 Task: Find connections with filter location Nandu with filter topic #healthwith filter profile language Spanish with filter current company Brocade with filter school Birla Institute of Technology, Mesra with filter industry Law Practice with filter service category Translation with filter keywords title Receptionist
Action: Mouse moved to (285, 208)
Screenshot: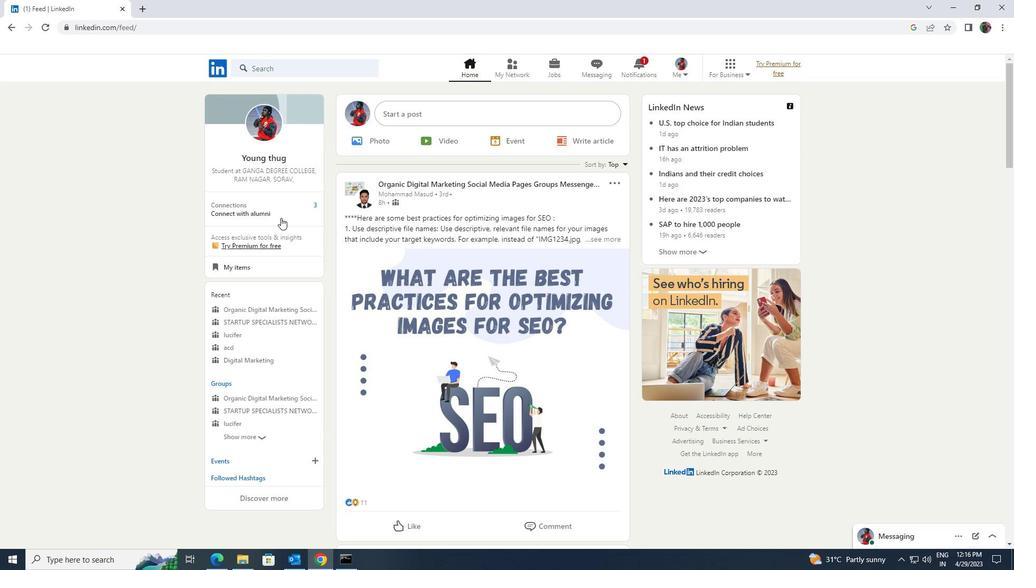 
Action: Mouse pressed left at (285, 208)
Screenshot: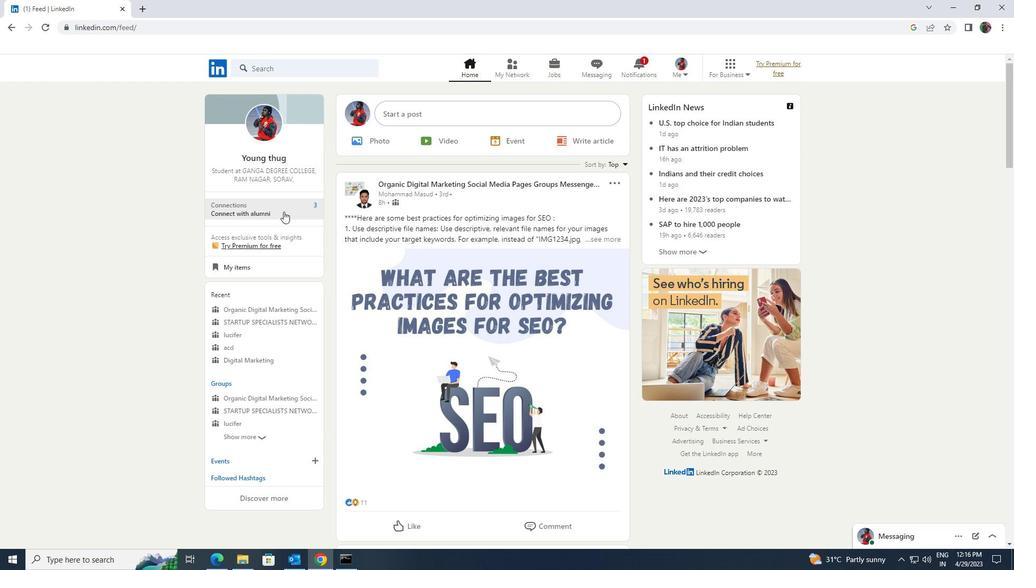 
Action: Mouse moved to (307, 124)
Screenshot: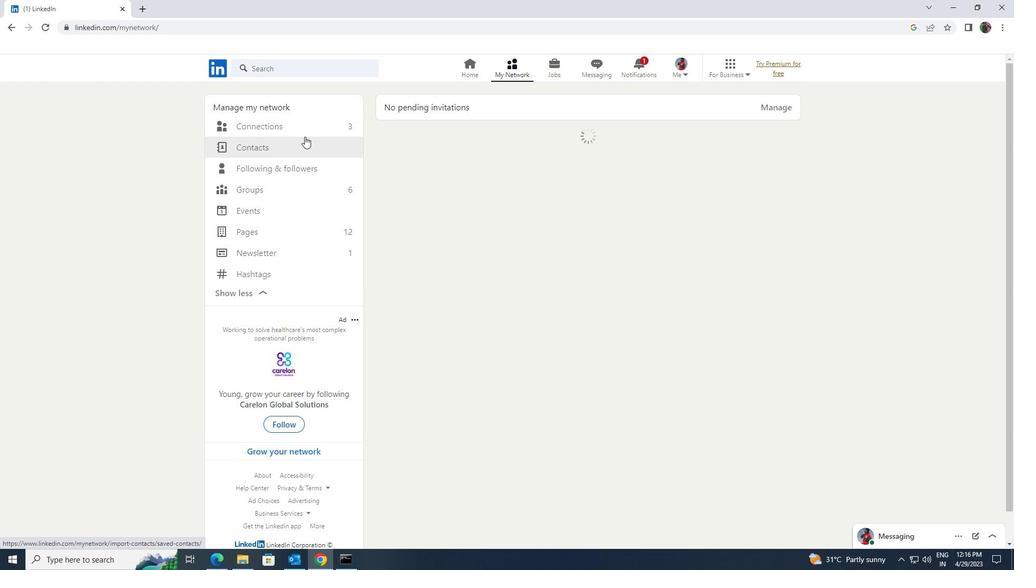 
Action: Mouse pressed left at (307, 124)
Screenshot: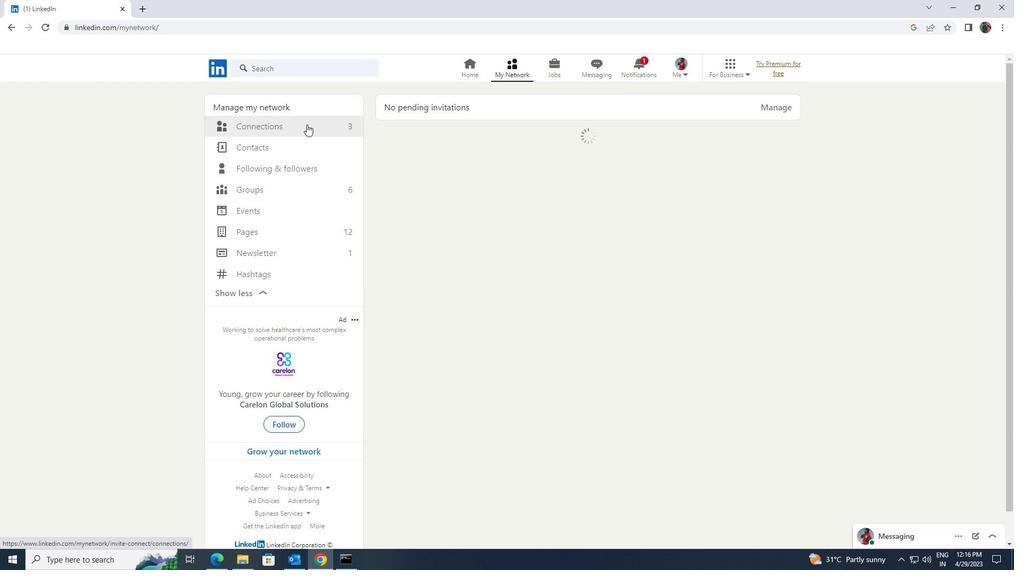 
Action: Mouse moved to (568, 120)
Screenshot: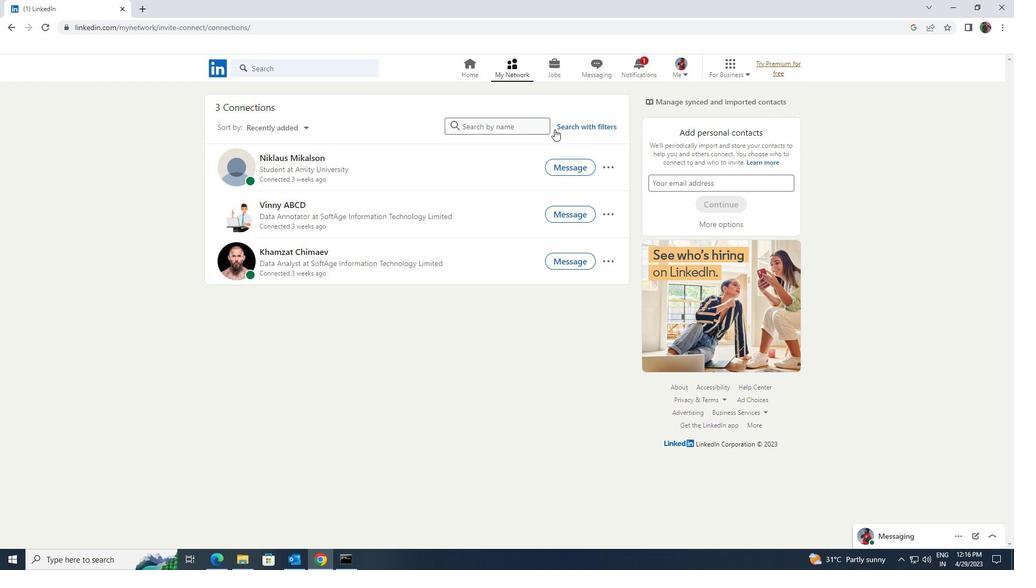 
Action: Mouse pressed left at (568, 120)
Screenshot: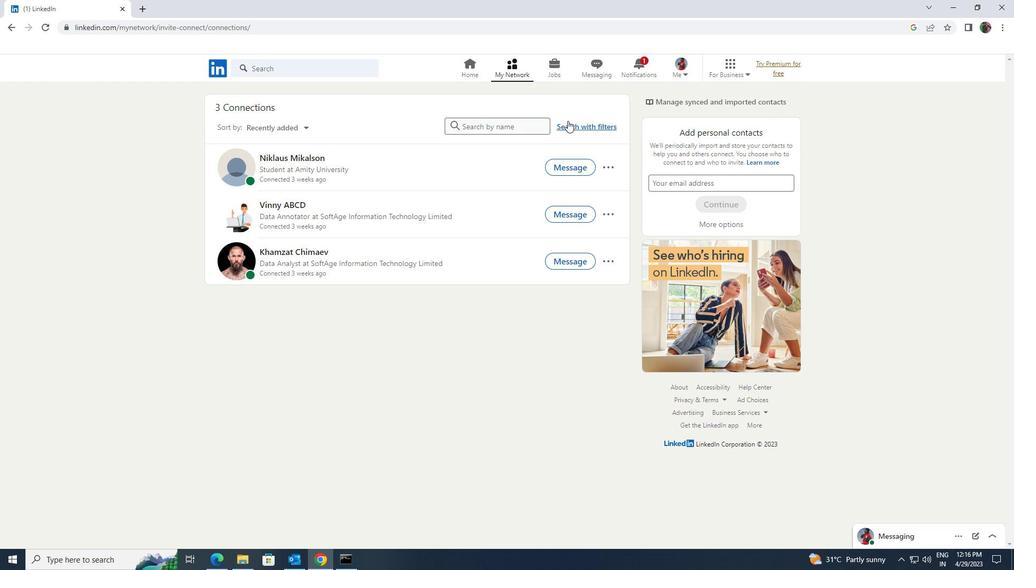 
Action: Mouse moved to (550, 97)
Screenshot: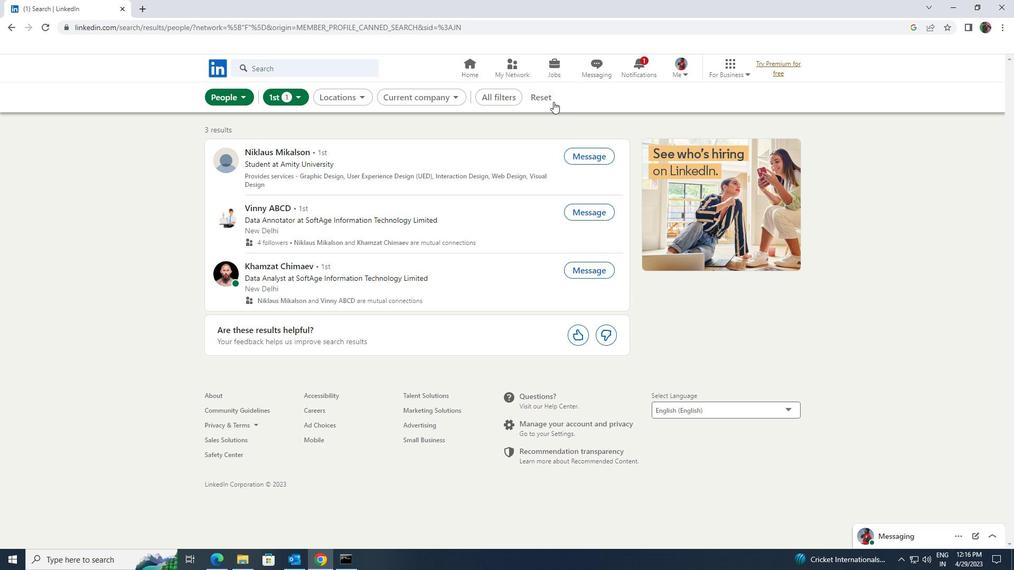 
Action: Mouse pressed left at (550, 97)
Screenshot: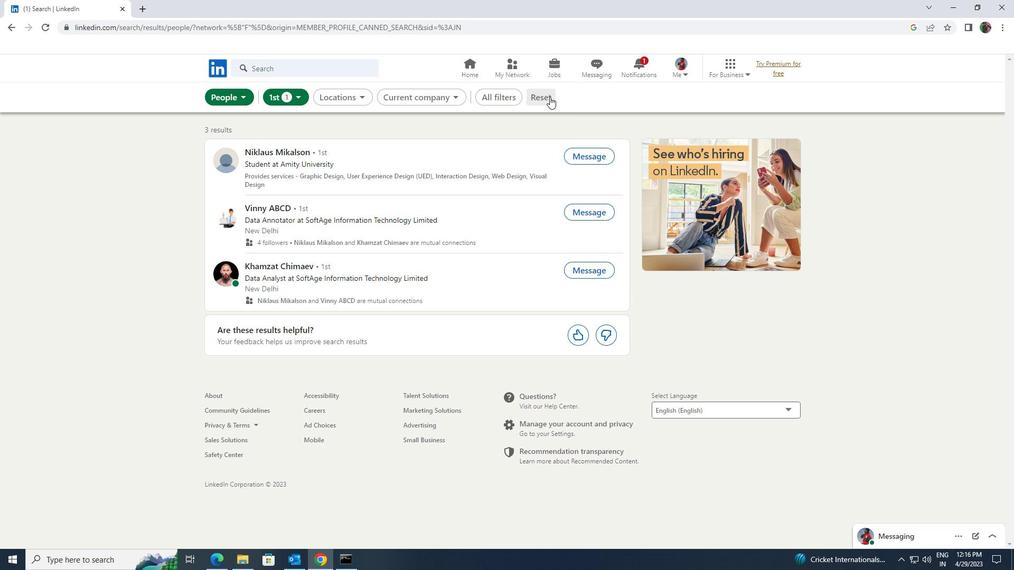
Action: Mouse moved to (536, 95)
Screenshot: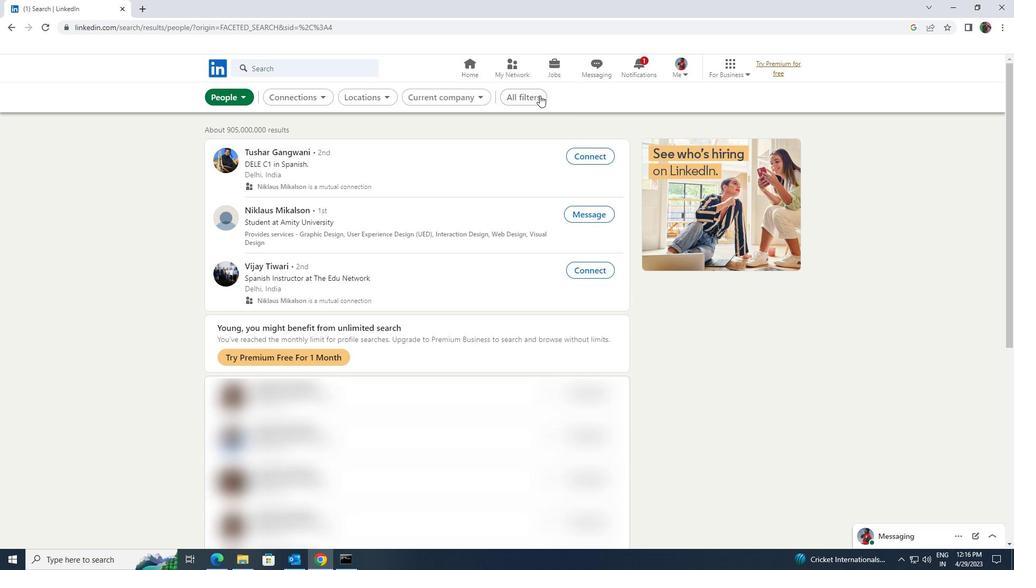 
Action: Mouse pressed left at (536, 95)
Screenshot: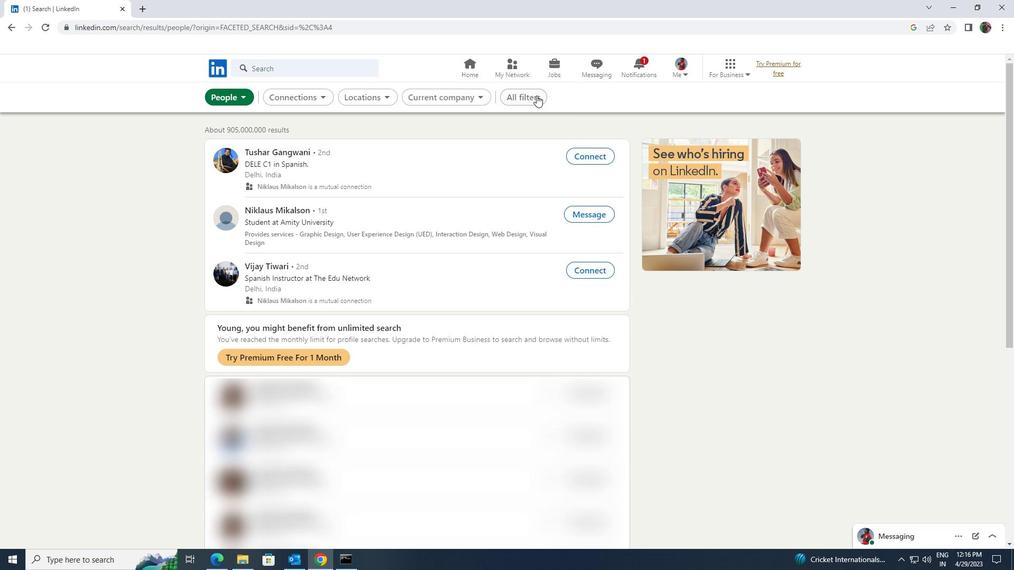 
Action: Mouse moved to (529, 95)
Screenshot: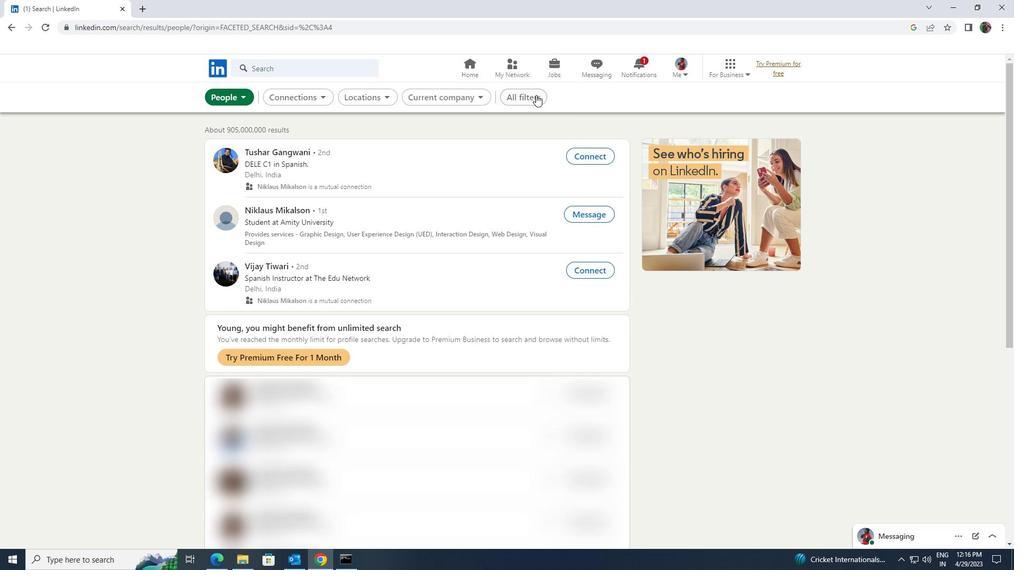 
Action: Mouse pressed left at (529, 95)
Screenshot: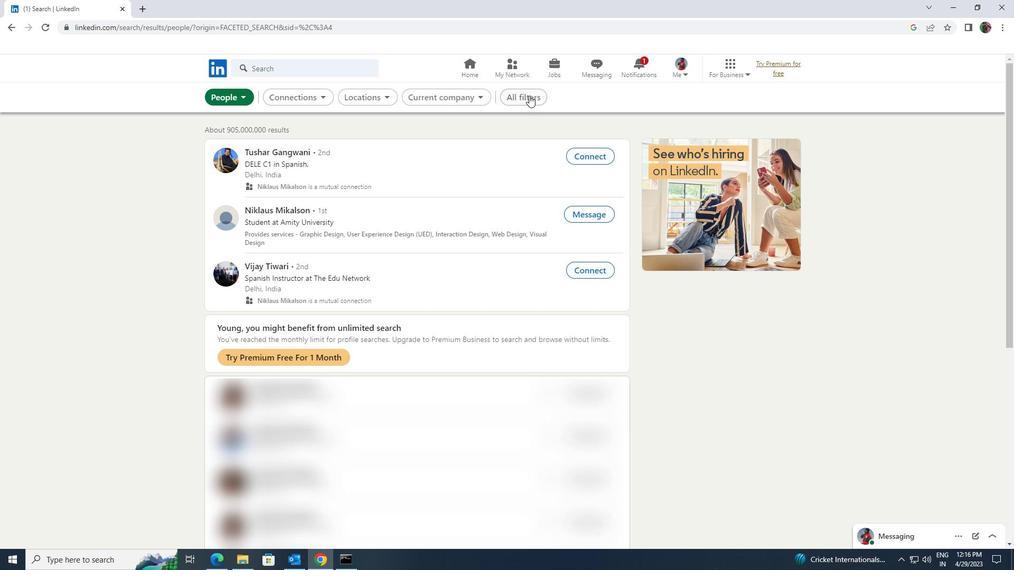 
Action: Mouse pressed left at (529, 95)
Screenshot: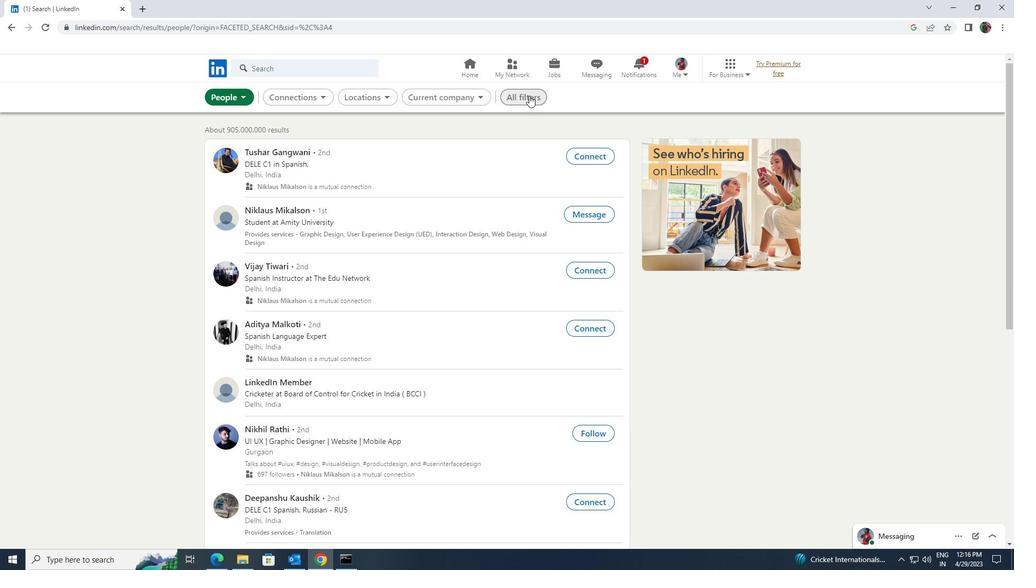 
Action: Mouse moved to (916, 416)
Screenshot: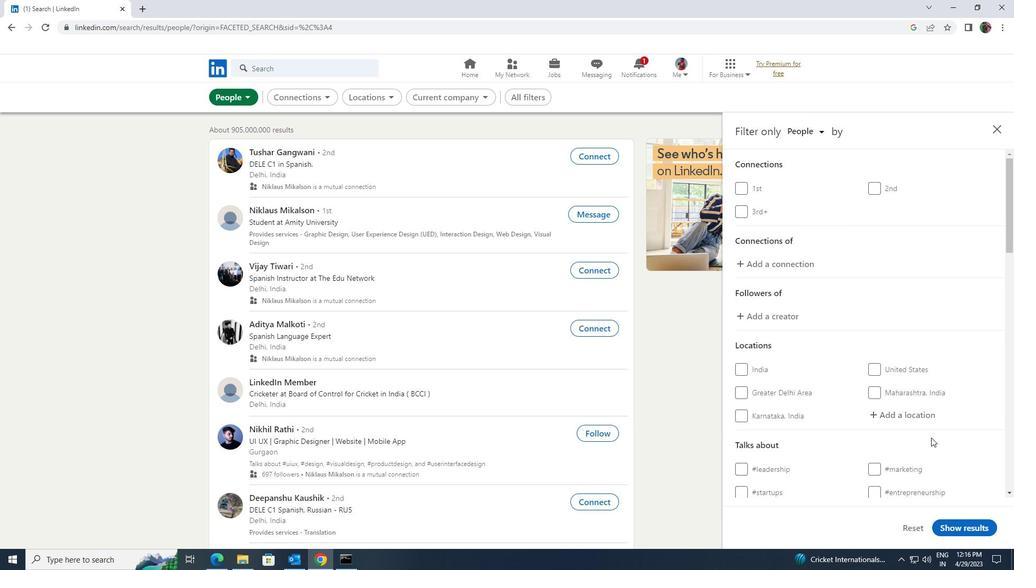 
Action: Mouse pressed left at (916, 416)
Screenshot: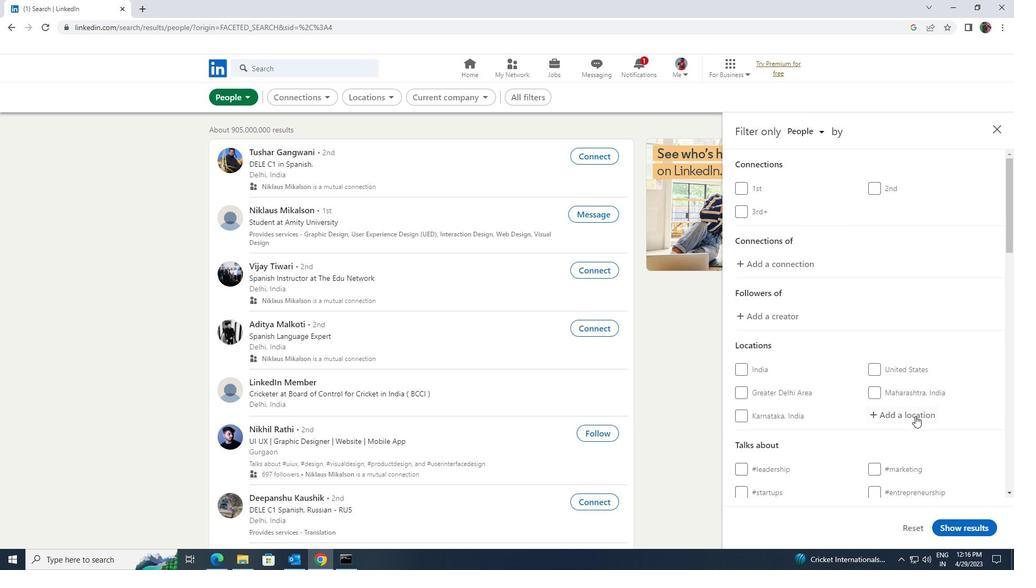 
Action: Key pressed <Key.shift>NANDU
Screenshot: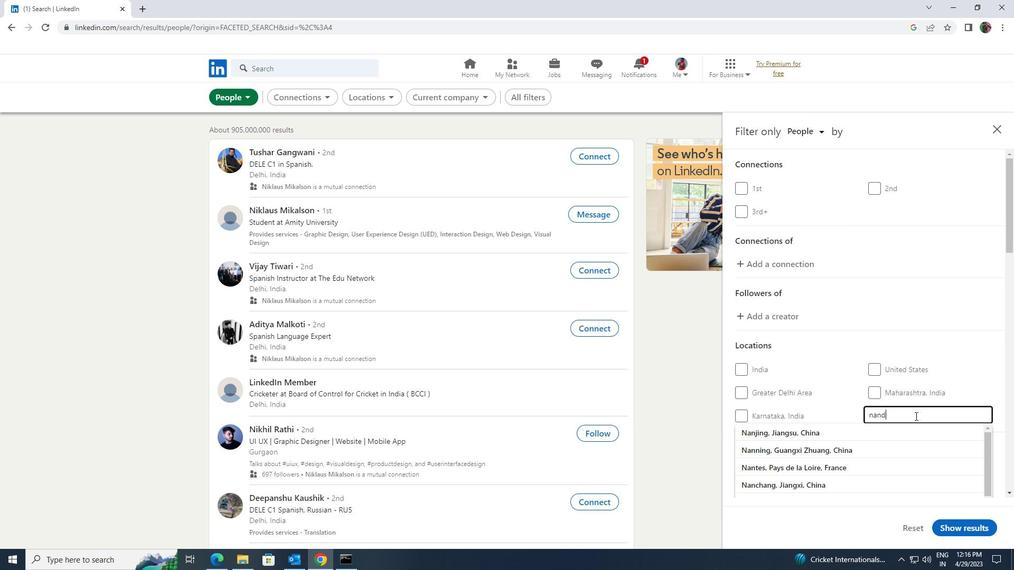 
Action: Mouse moved to (899, 473)
Screenshot: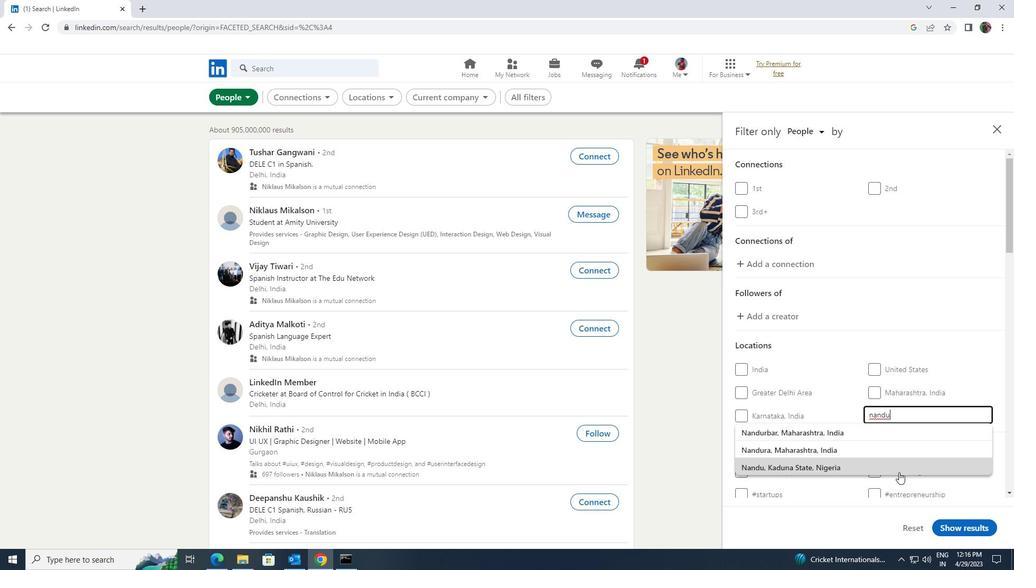 
Action: Mouse pressed left at (899, 473)
Screenshot: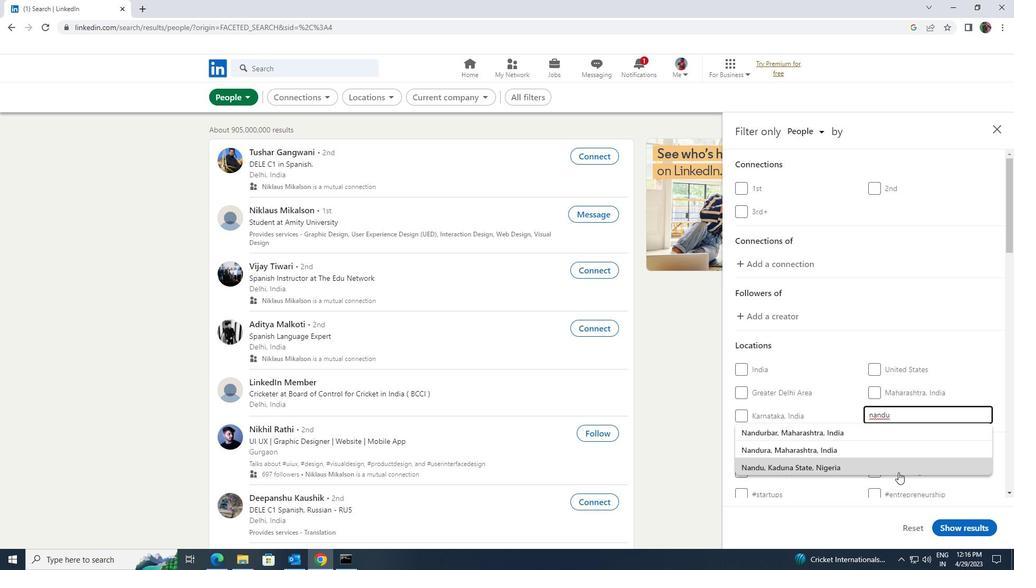 
Action: Mouse moved to (899, 472)
Screenshot: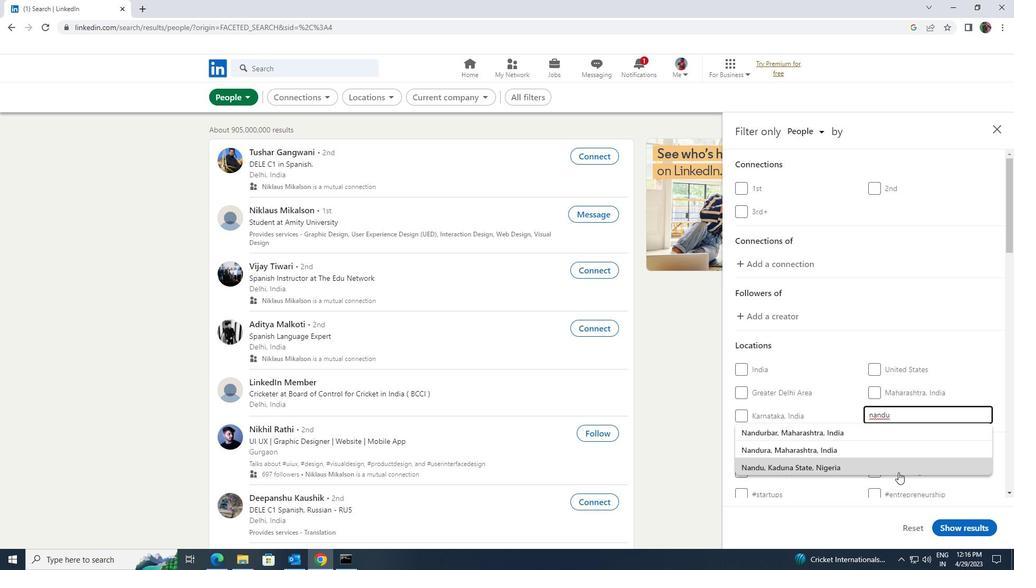 
Action: Mouse scrolled (899, 471) with delta (0, 0)
Screenshot: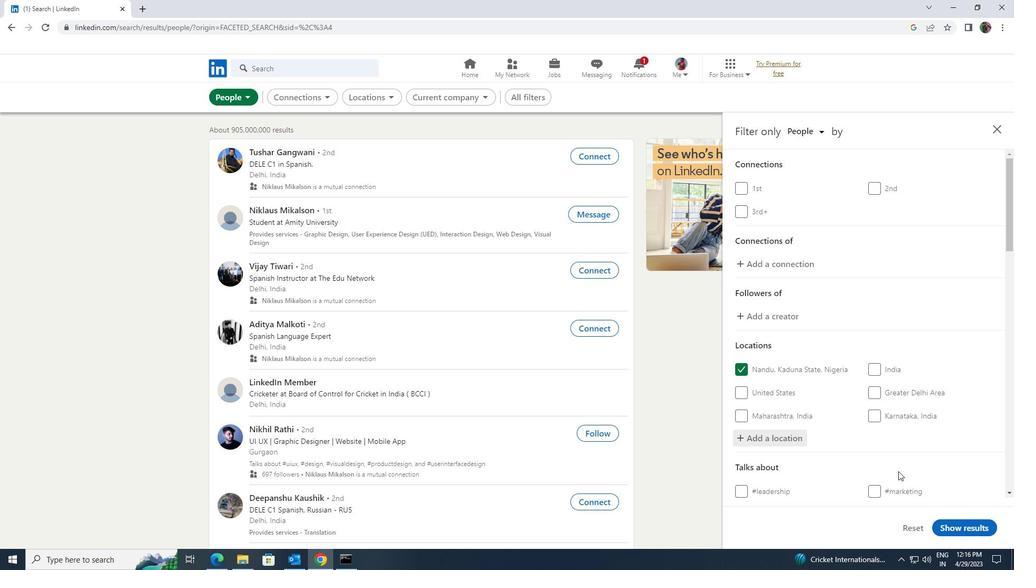 
Action: Mouse scrolled (899, 471) with delta (0, 0)
Screenshot: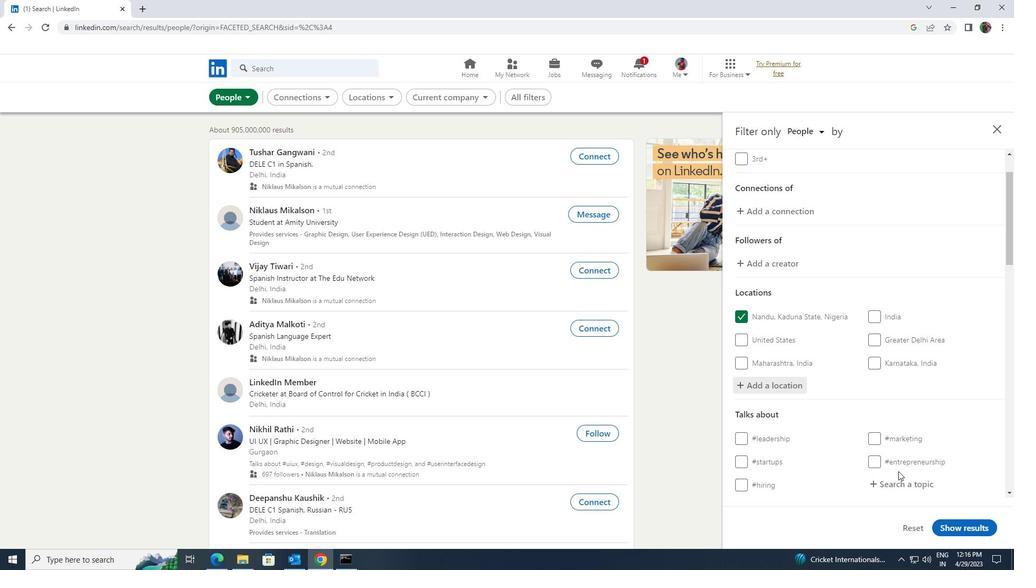 
Action: Mouse scrolled (899, 471) with delta (0, 0)
Screenshot: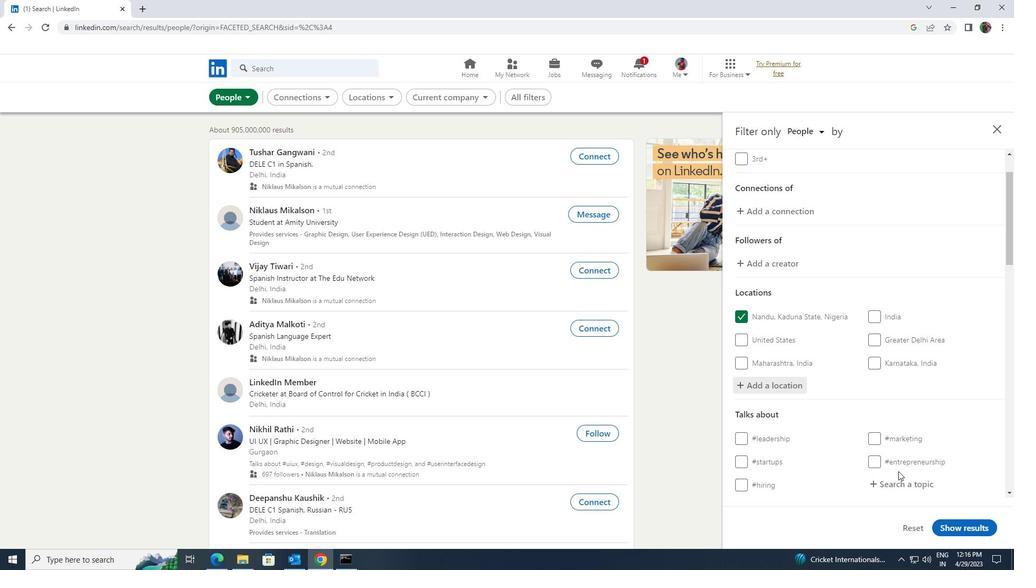 
Action: Mouse moved to (898, 381)
Screenshot: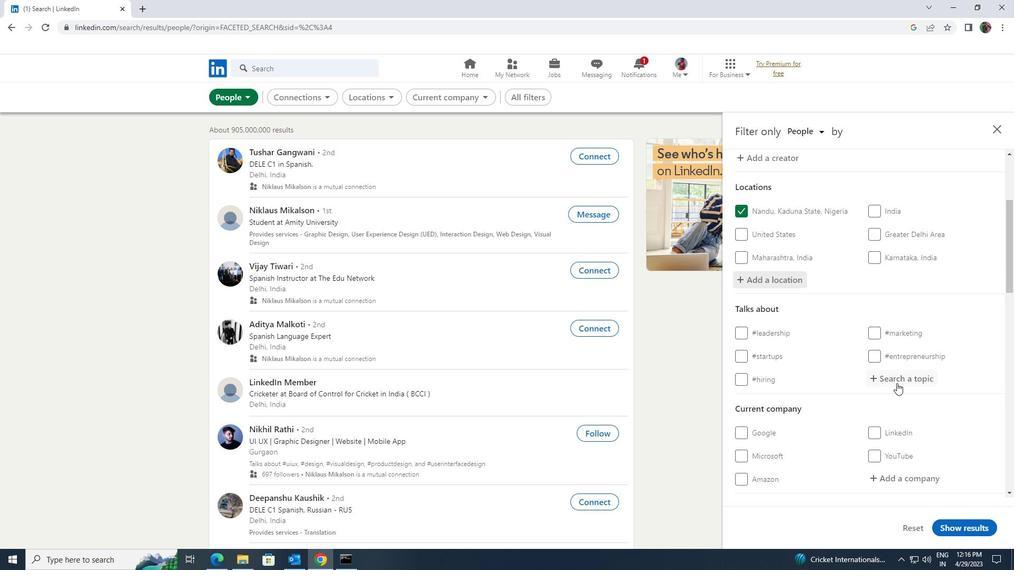 
Action: Mouse pressed left at (898, 381)
Screenshot: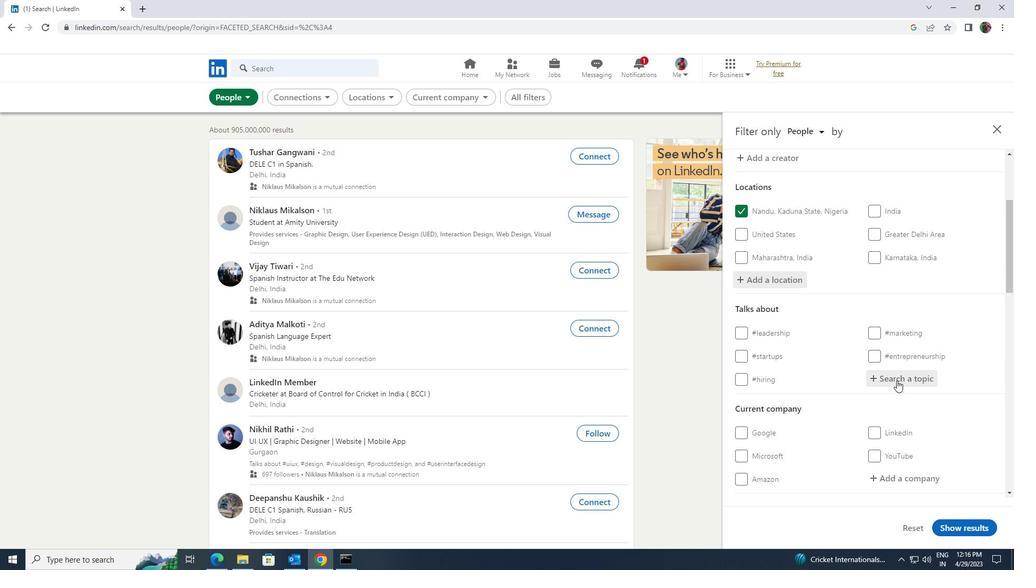 
Action: Key pressed <Key.shift>HEALTH
Screenshot: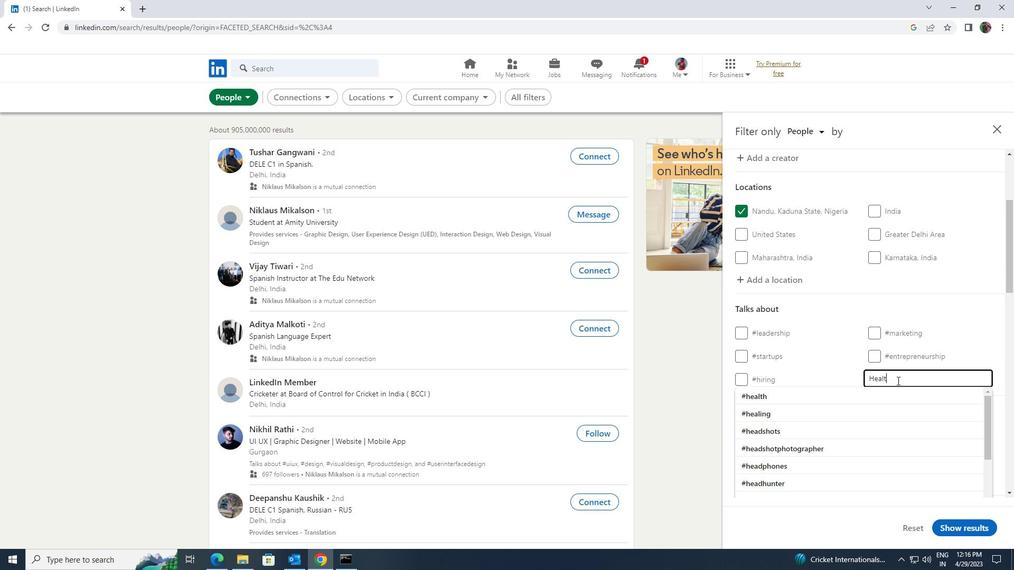 
Action: Mouse moved to (891, 413)
Screenshot: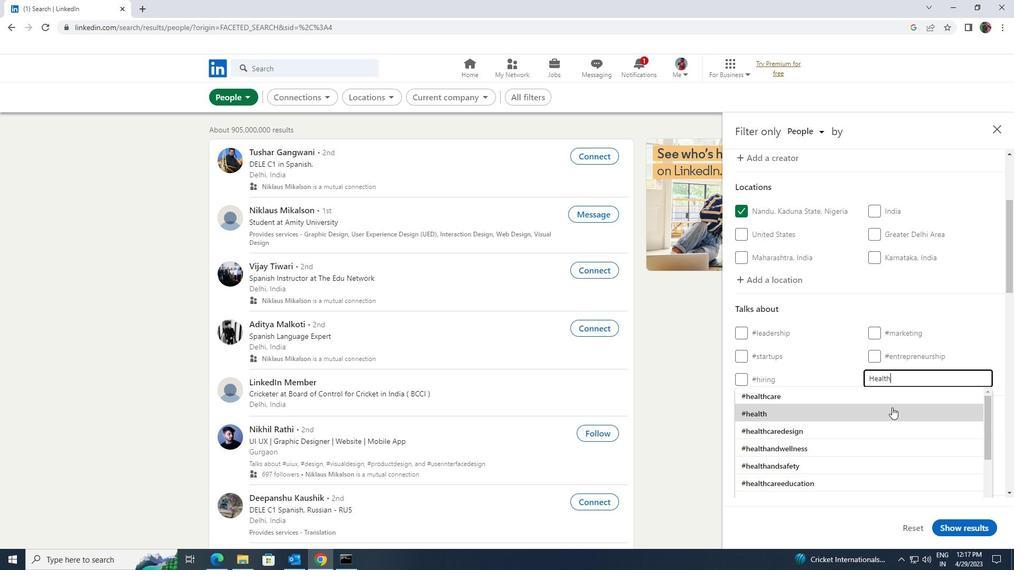 
Action: Mouse pressed left at (891, 413)
Screenshot: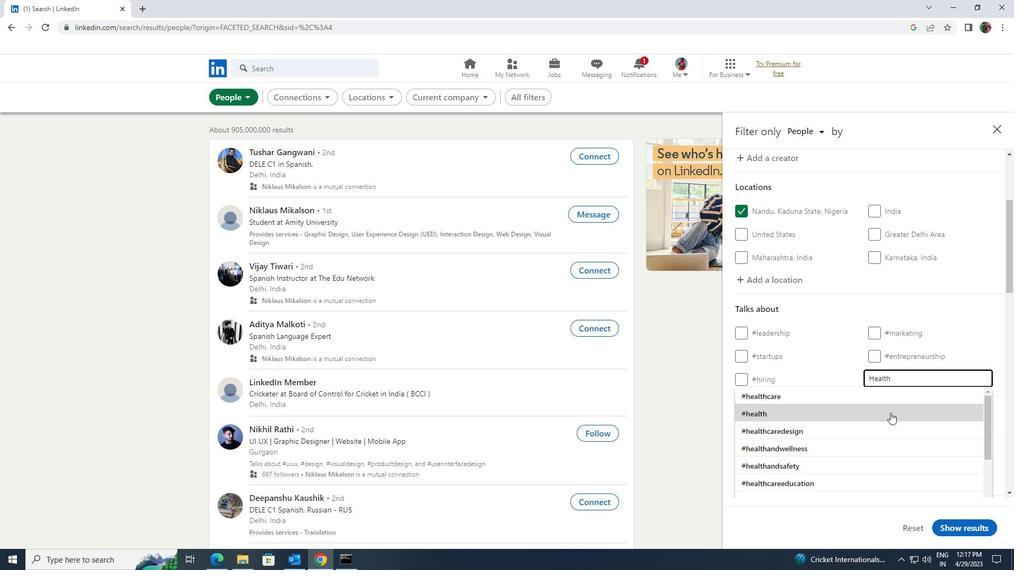 
Action: Mouse moved to (891, 413)
Screenshot: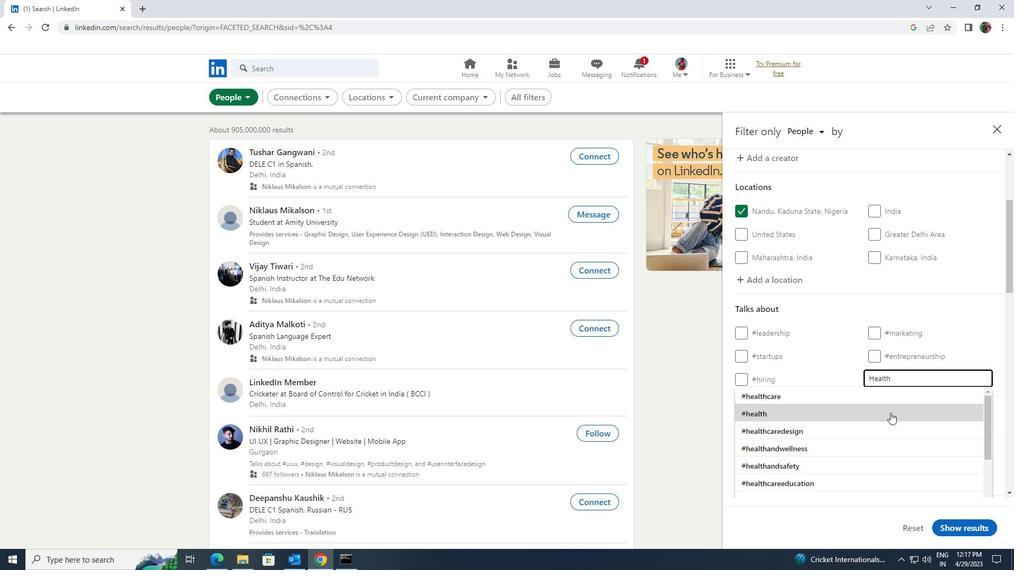 
Action: Mouse scrolled (891, 412) with delta (0, 0)
Screenshot: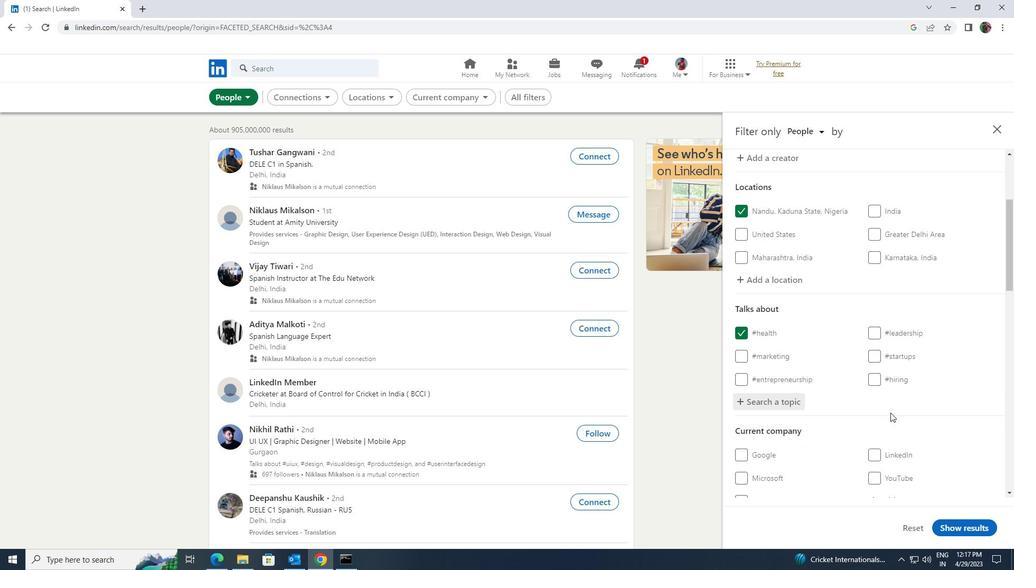 
Action: Mouse moved to (891, 409)
Screenshot: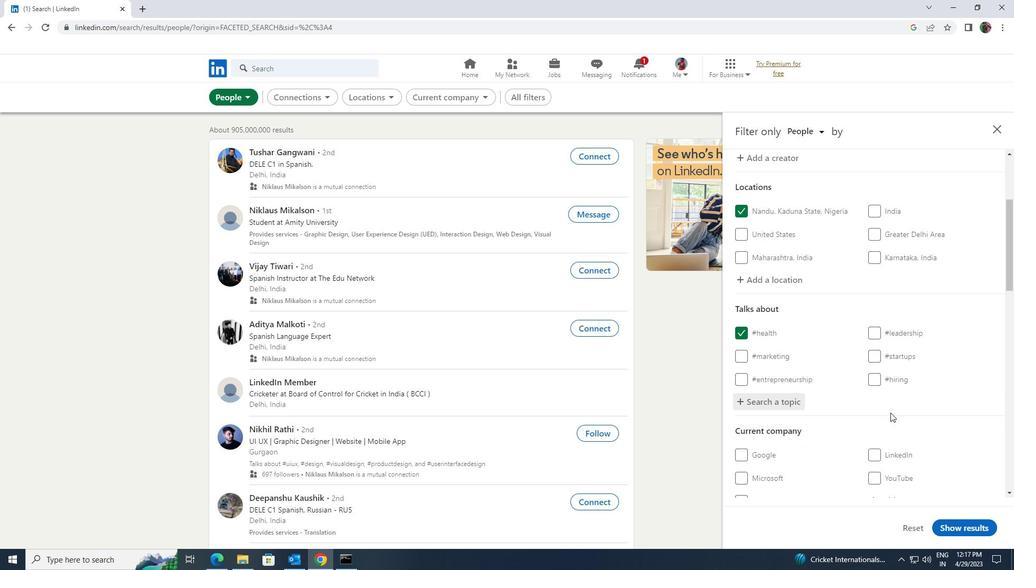 
Action: Mouse scrolled (891, 408) with delta (0, 0)
Screenshot: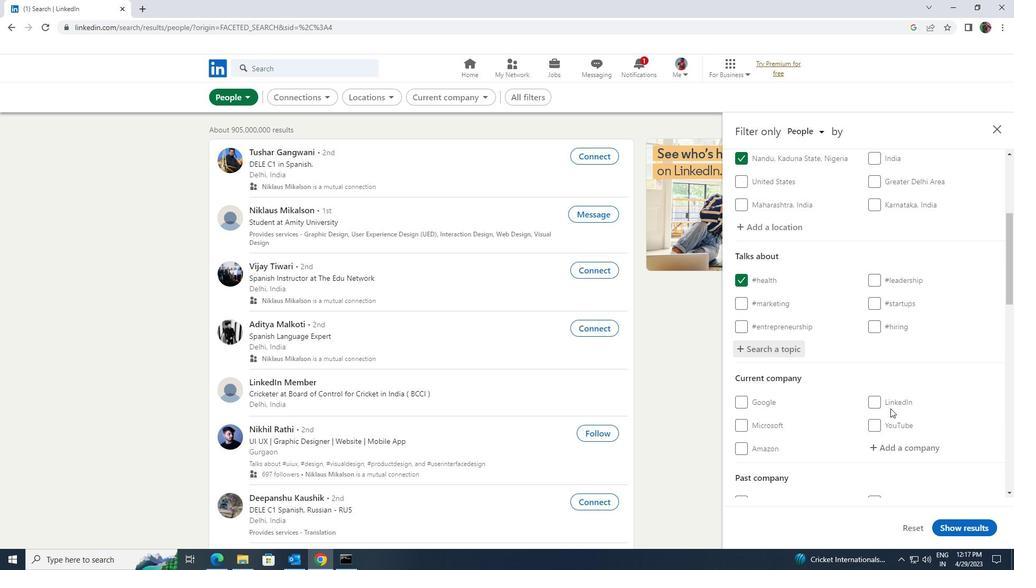 
Action: Mouse scrolled (891, 408) with delta (0, 0)
Screenshot: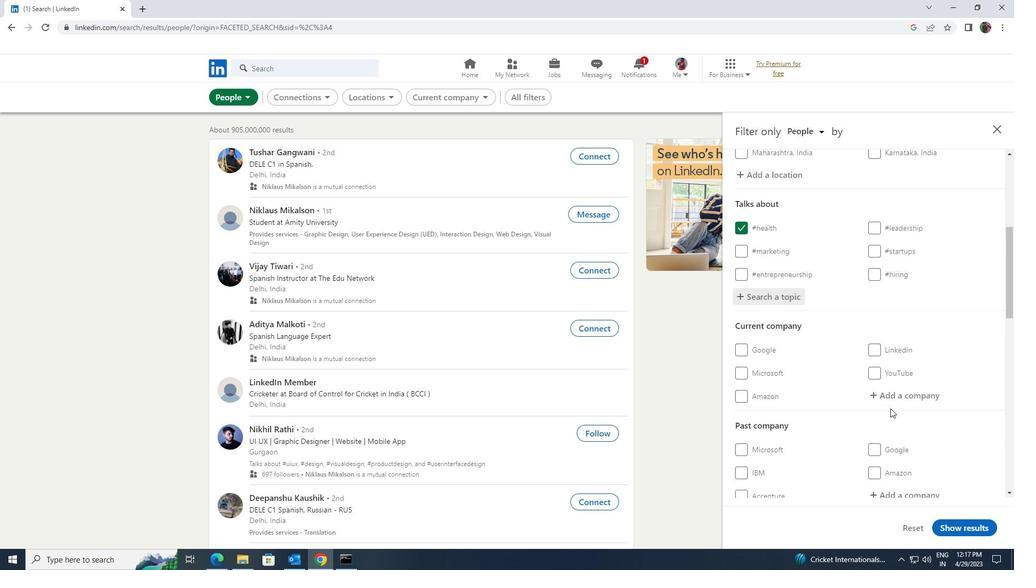 
Action: Mouse scrolled (891, 408) with delta (0, 0)
Screenshot: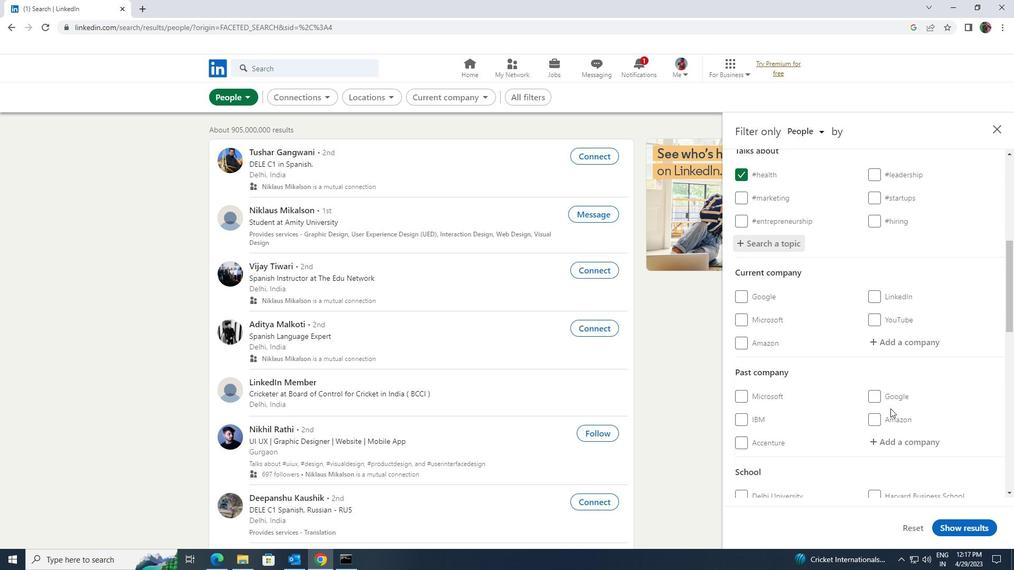 
Action: Mouse scrolled (891, 408) with delta (0, 0)
Screenshot: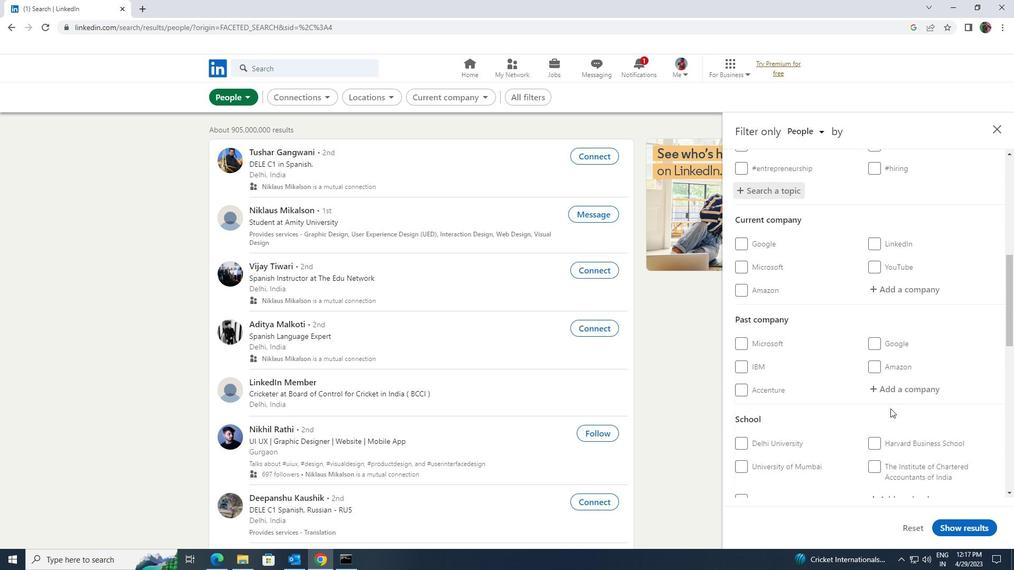 
Action: Mouse scrolled (891, 408) with delta (0, 0)
Screenshot: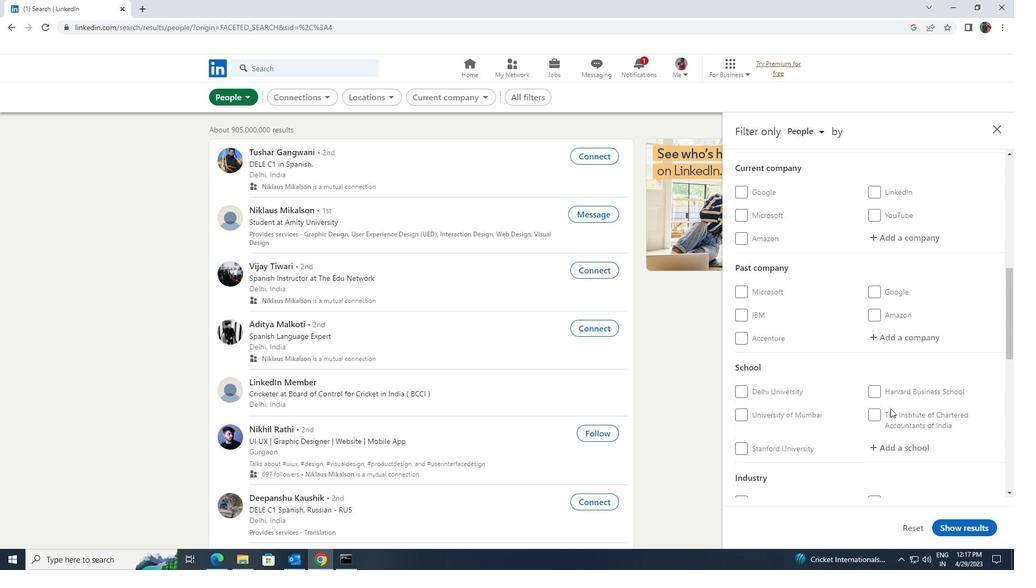 
Action: Mouse scrolled (891, 408) with delta (0, 0)
Screenshot: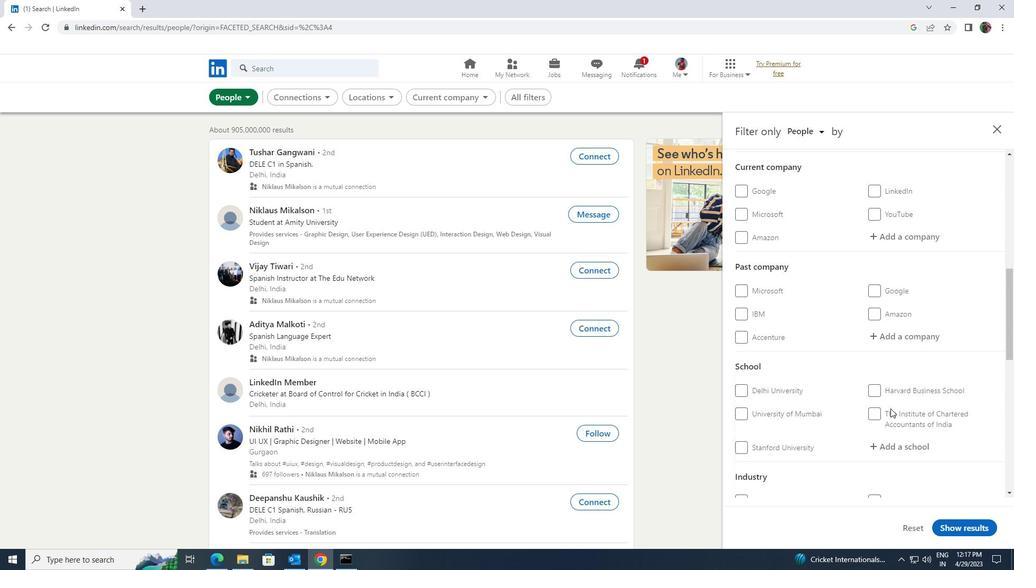 
Action: Mouse scrolled (891, 408) with delta (0, 0)
Screenshot: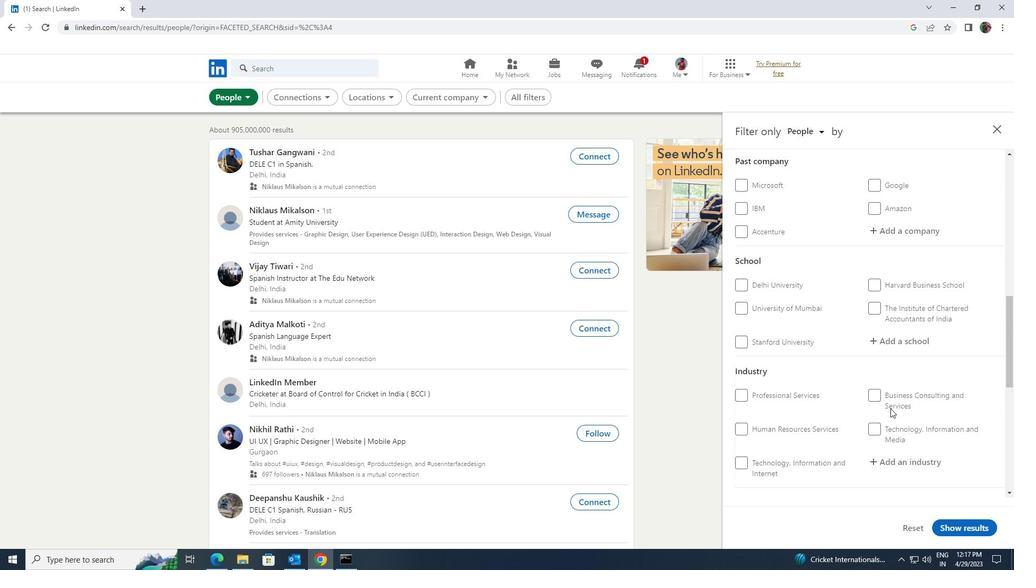 
Action: Mouse scrolled (891, 408) with delta (0, 0)
Screenshot: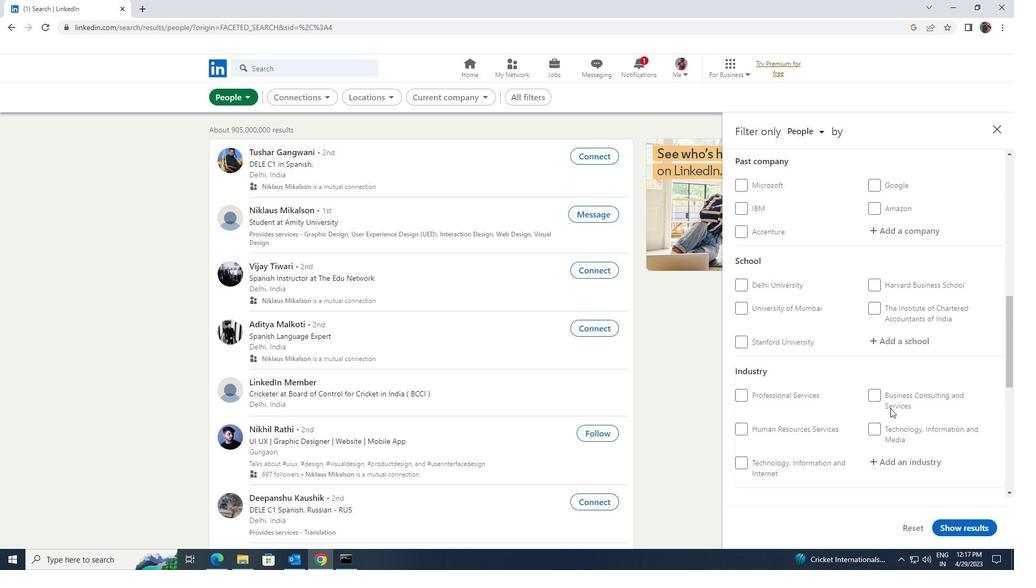 
Action: Mouse scrolled (891, 408) with delta (0, 0)
Screenshot: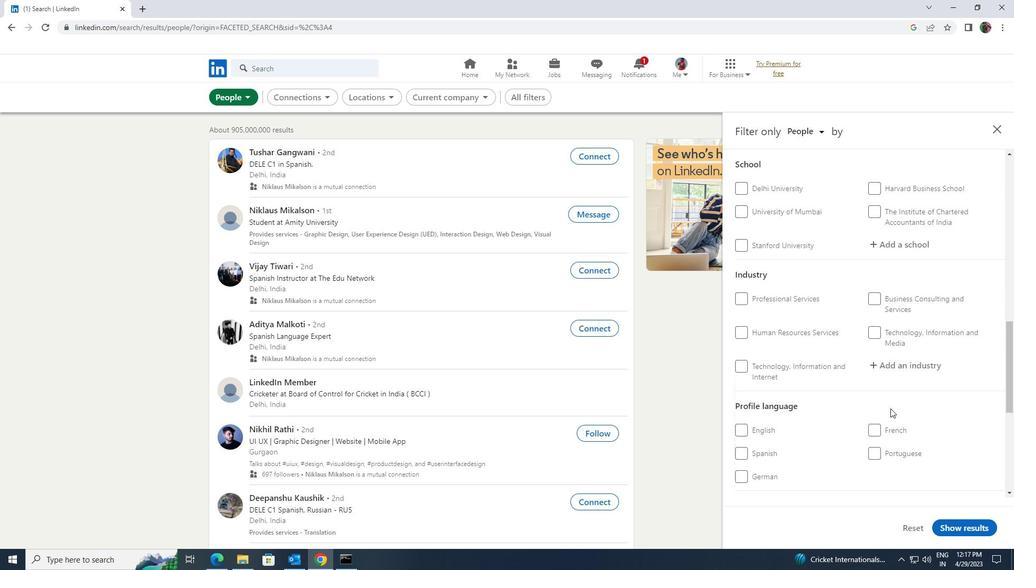 
Action: Mouse moved to (746, 392)
Screenshot: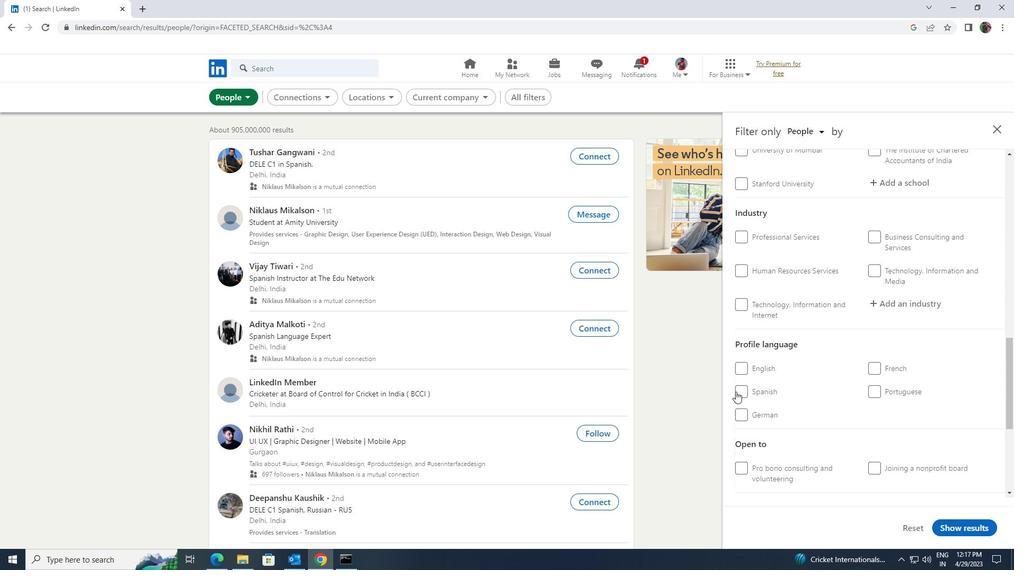 
Action: Mouse pressed left at (746, 392)
Screenshot: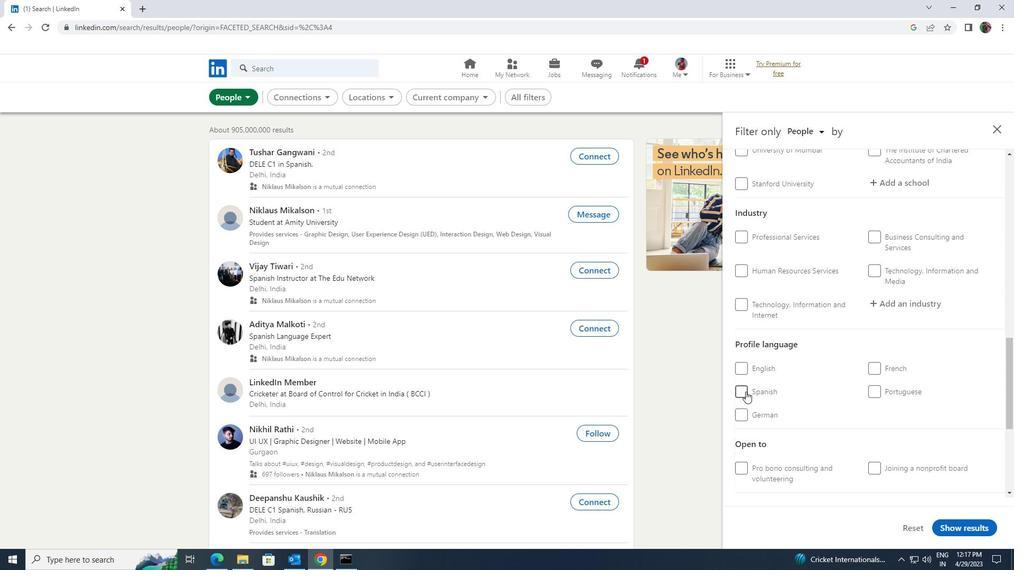 
Action: Mouse moved to (849, 399)
Screenshot: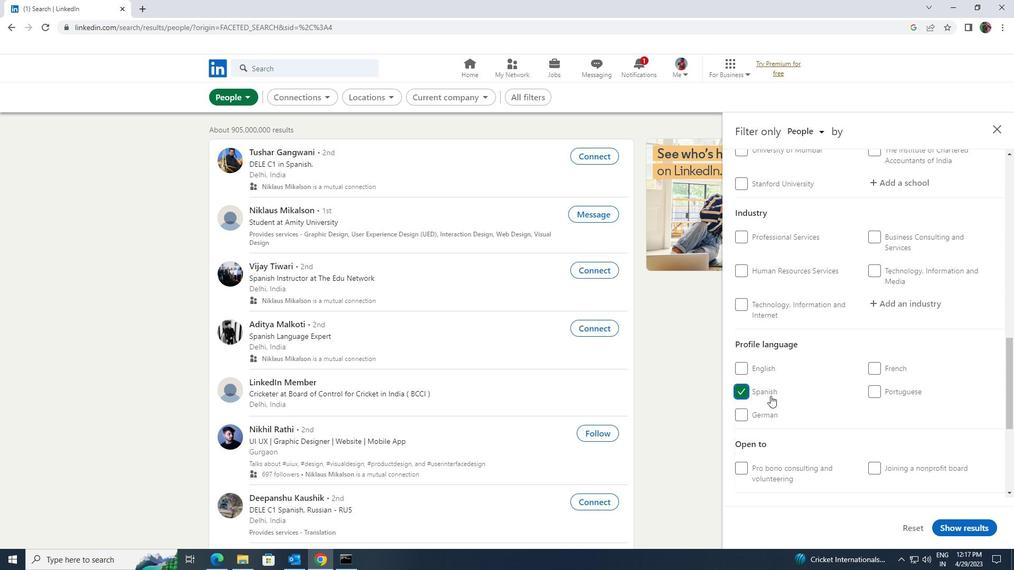 
Action: Mouse scrolled (849, 400) with delta (0, 0)
Screenshot: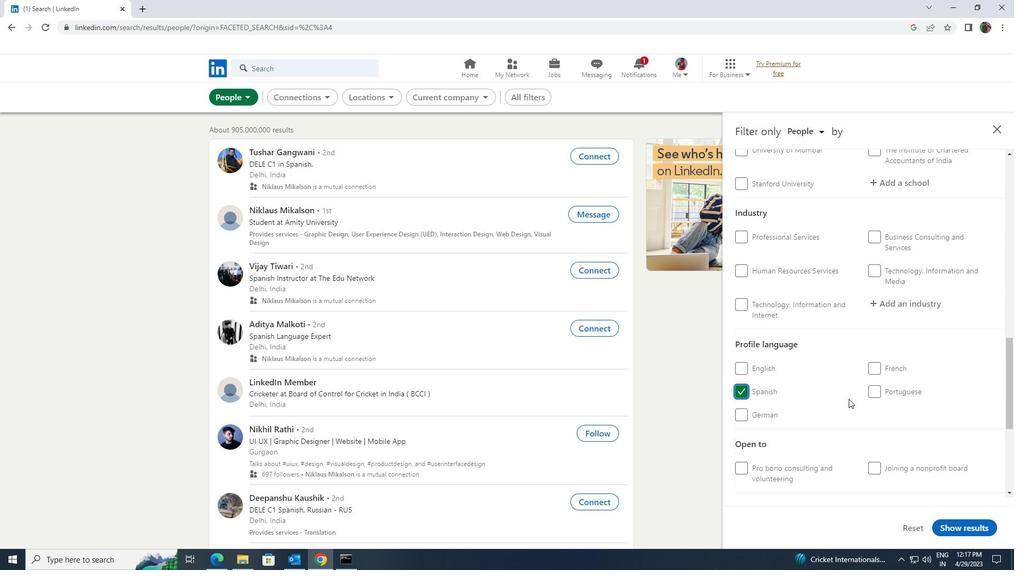 
Action: Mouse scrolled (849, 400) with delta (0, 0)
Screenshot: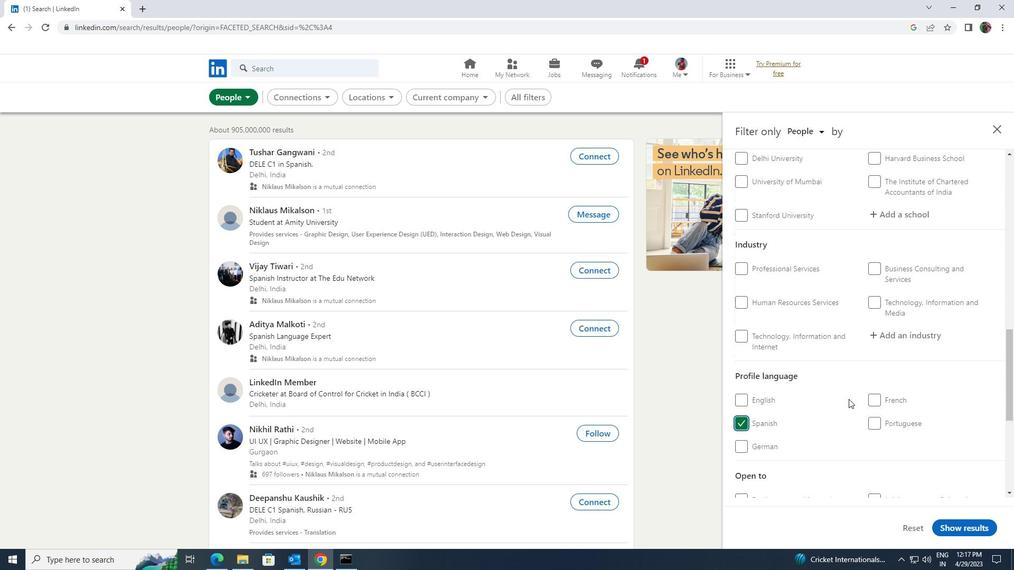 
Action: Mouse scrolled (849, 400) with delta (0, 0)
Screenshot: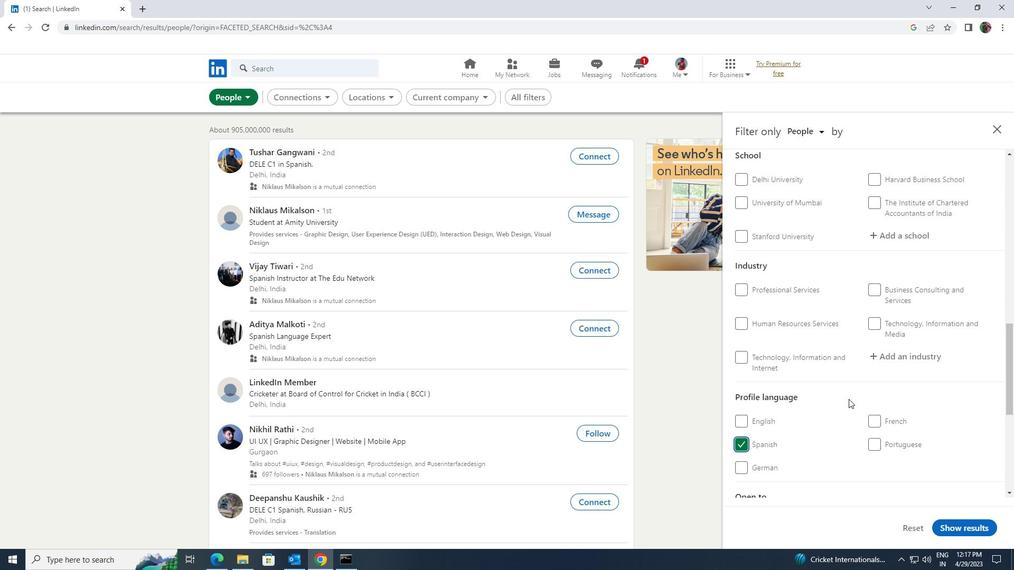 
Action: Mouse scrolled (849, 400) with delta (0, 0)
Screenshot: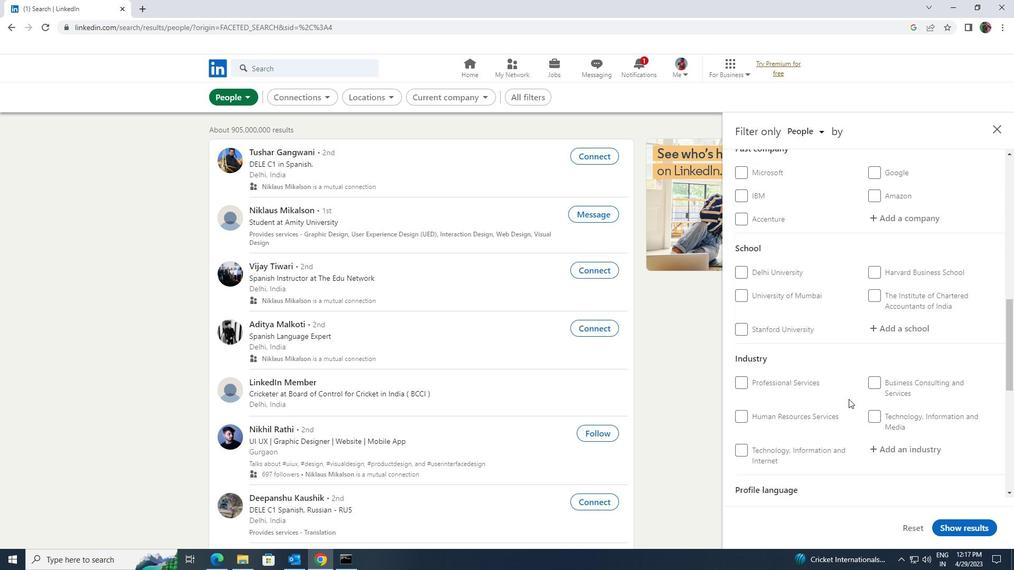 
Action: Mouse scrolled (849, 400) with delta (0, 0)
Screenshot: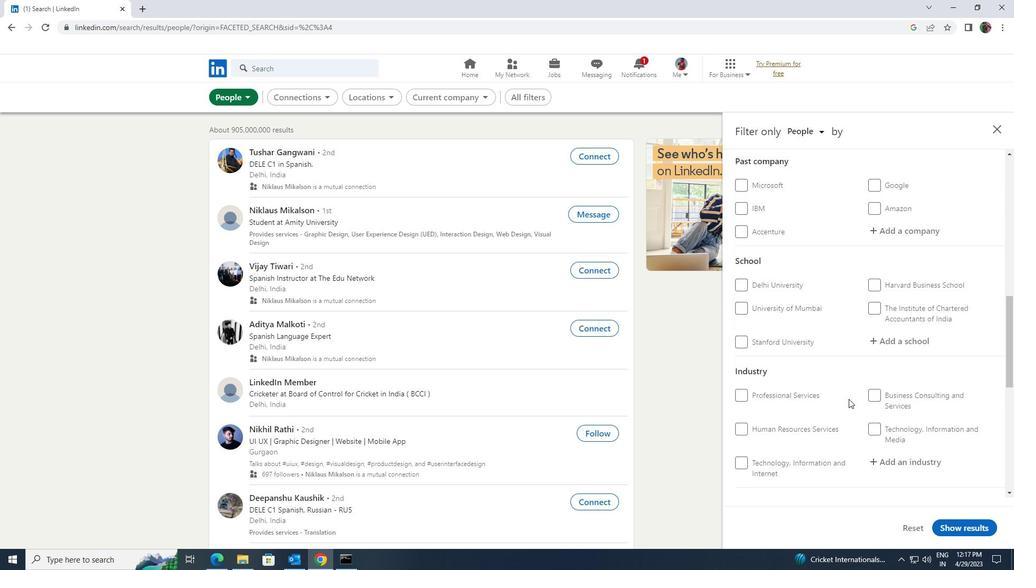 
Action: Mouse scrolled (849, 400) with delta (0, 0)
Screenshot: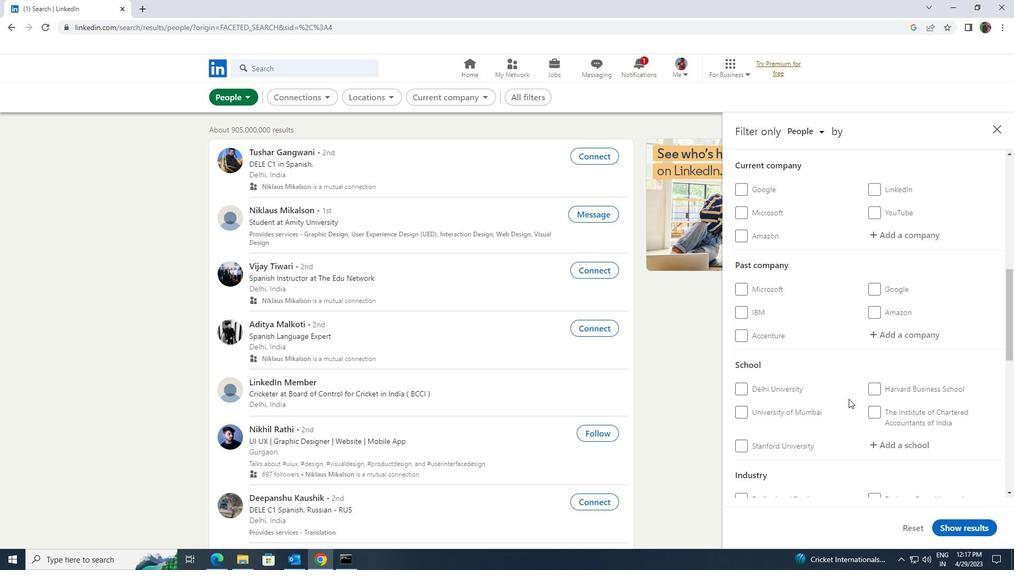 
Action: Mouse scrolled (849, 400) with delta (0, 0)
Screenshot: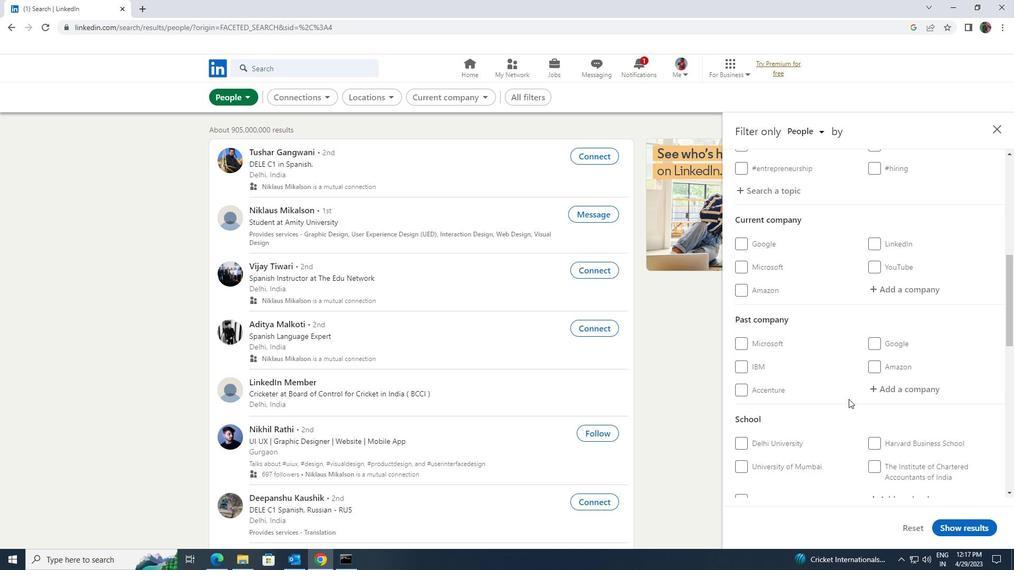 
Action: Mouse moved to (878, 344)
Screenshot: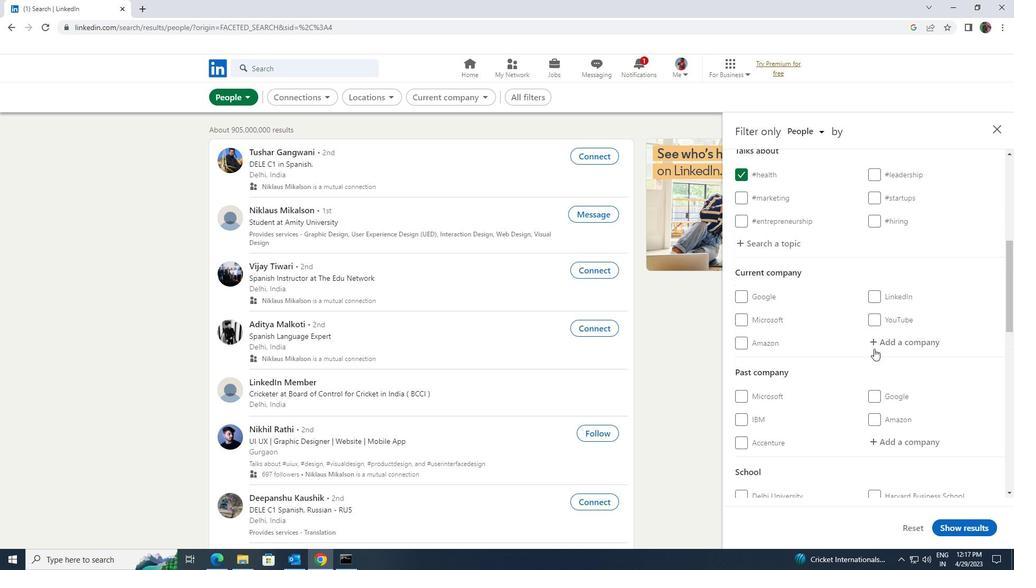 
Action: Mouse pressed left at (878, 344)
Screenshot: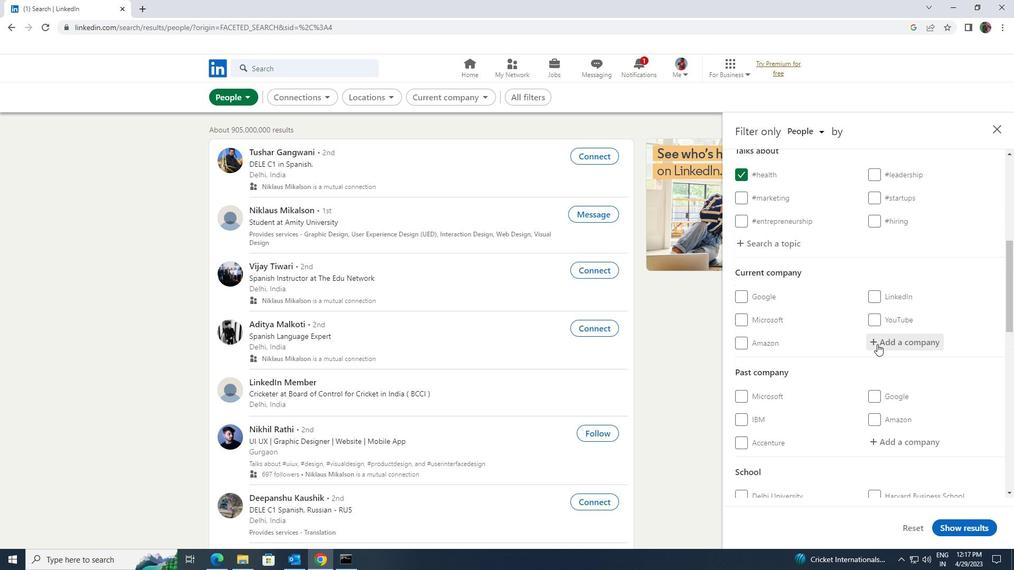 
Action: Key pressed <Key.shift>BROCADE
Screenshot: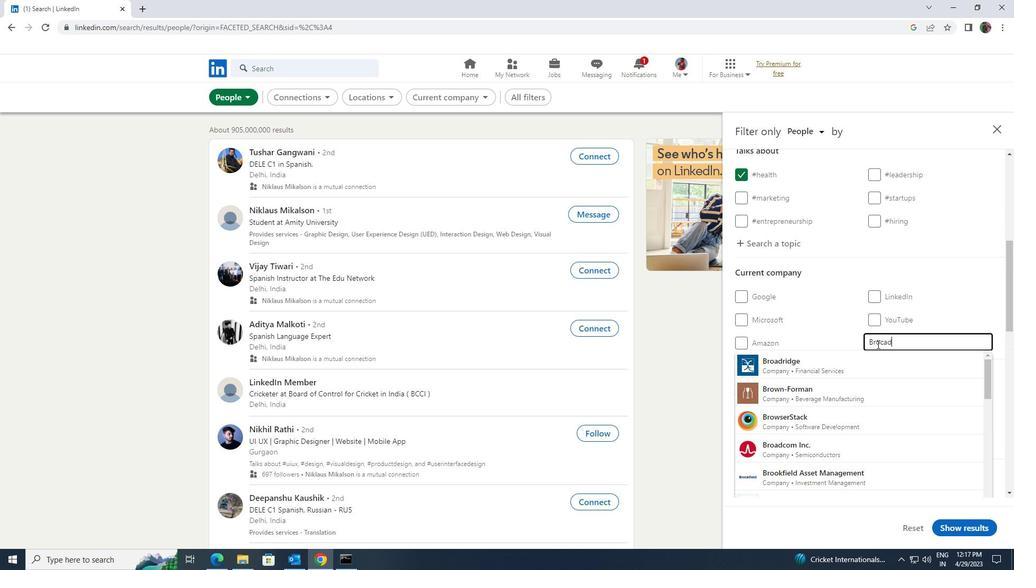 
Action: Mouse moved to (874, 357)
Screenshot: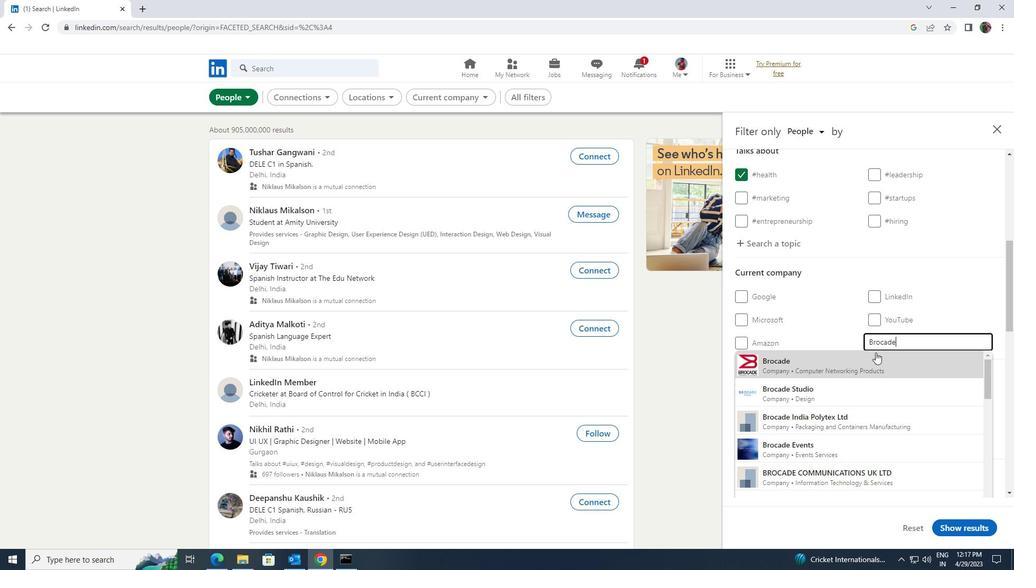 
Action: Mouse pressed left at (874, 357)
Screenshot: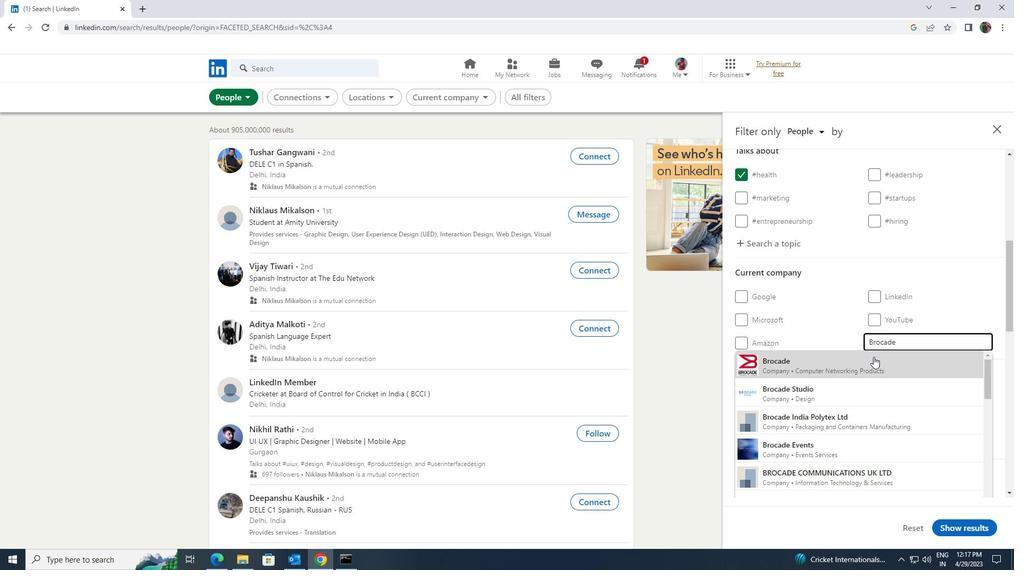 
Action: Mouse scrolled (874, 356) with delta (0, 0)
Screenshot: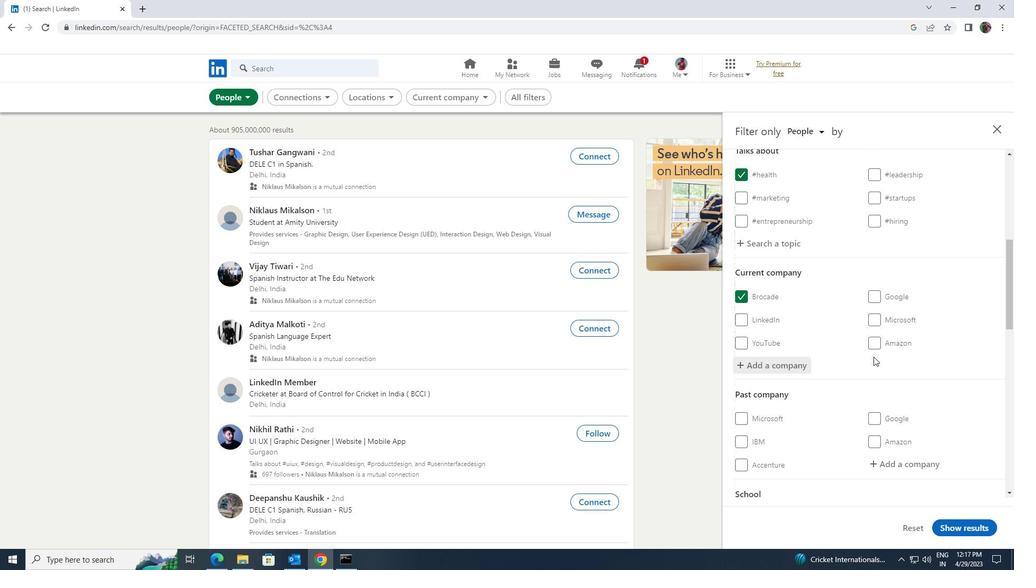 
Action: Mouse scrolled (874, 356) with delta (0, 0)
Screenshot: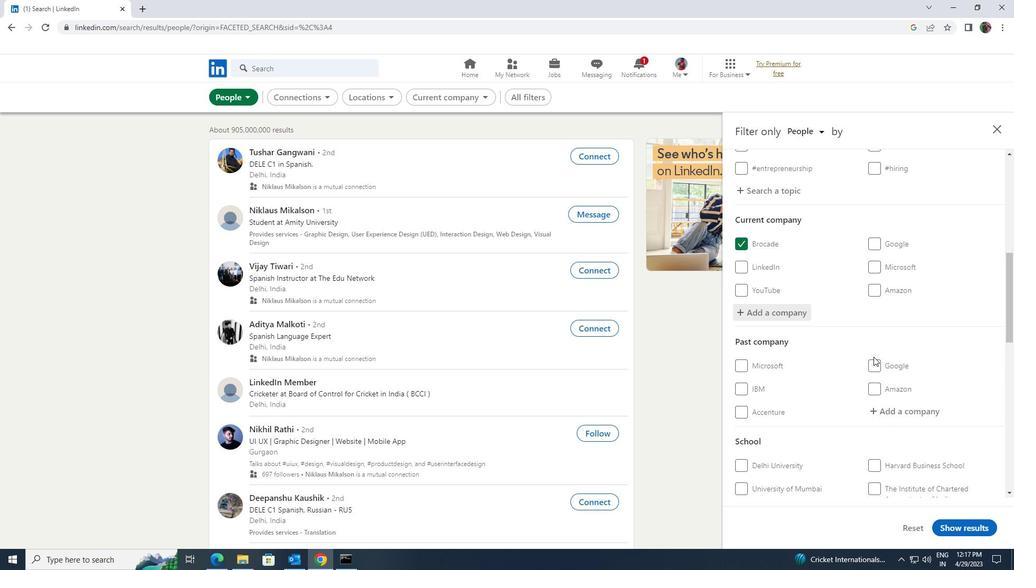 
Action: Mouse scrolled (874, 356) with delta (0, 0)
Screenshot: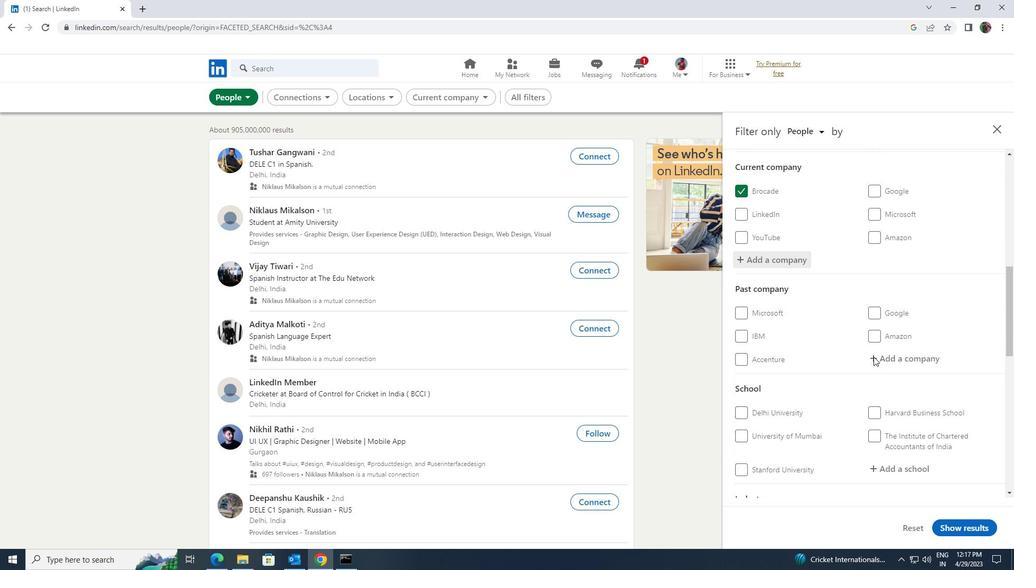 
Action: Mouse scrolled (874, 356) with delta (0, 0)
Screenshot: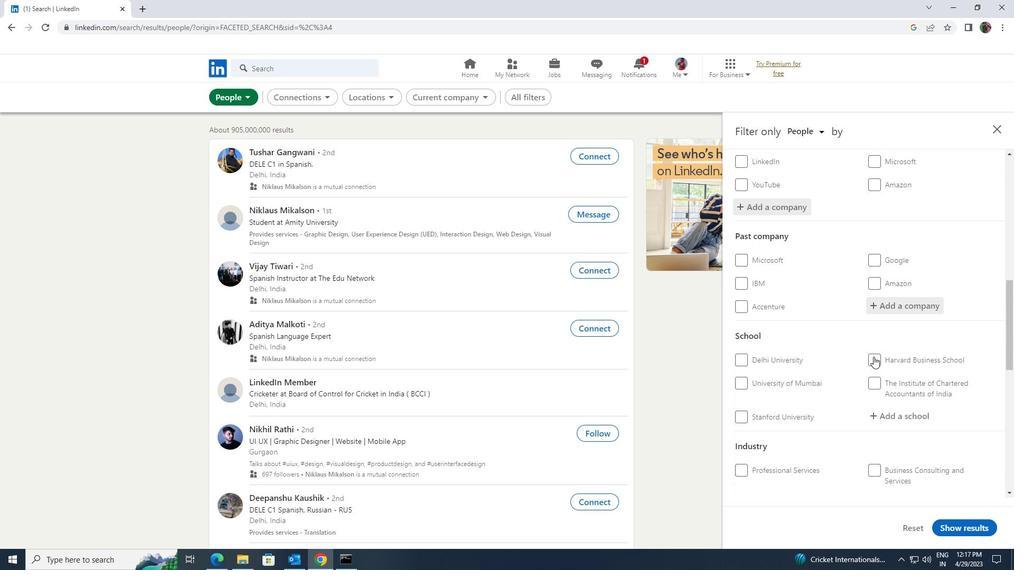 
Action: Mouse moved to (876, 359)
Screenshot: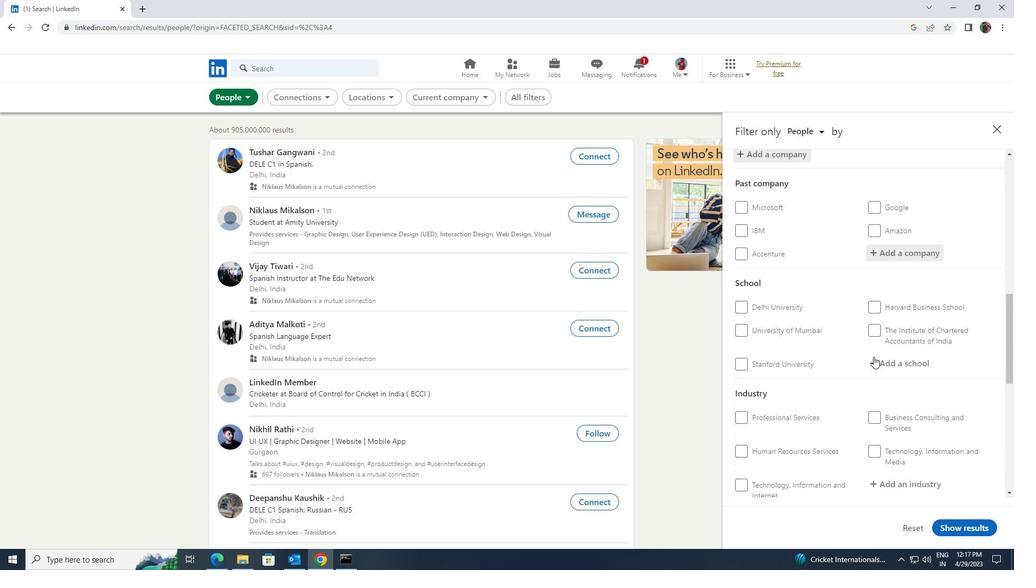
Action: Mouse pressed left at (876, 359)
Screenshot: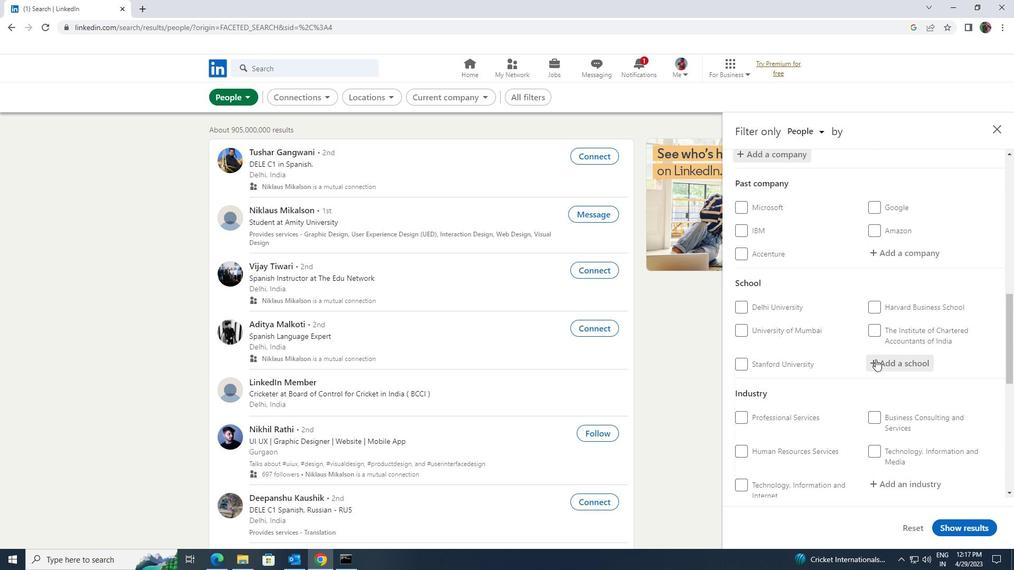 
Action: Key pressed <Key.shift>BIT<Key.backspace>RLA<Key.space><Key.shift>INSTITUE
Screenshot: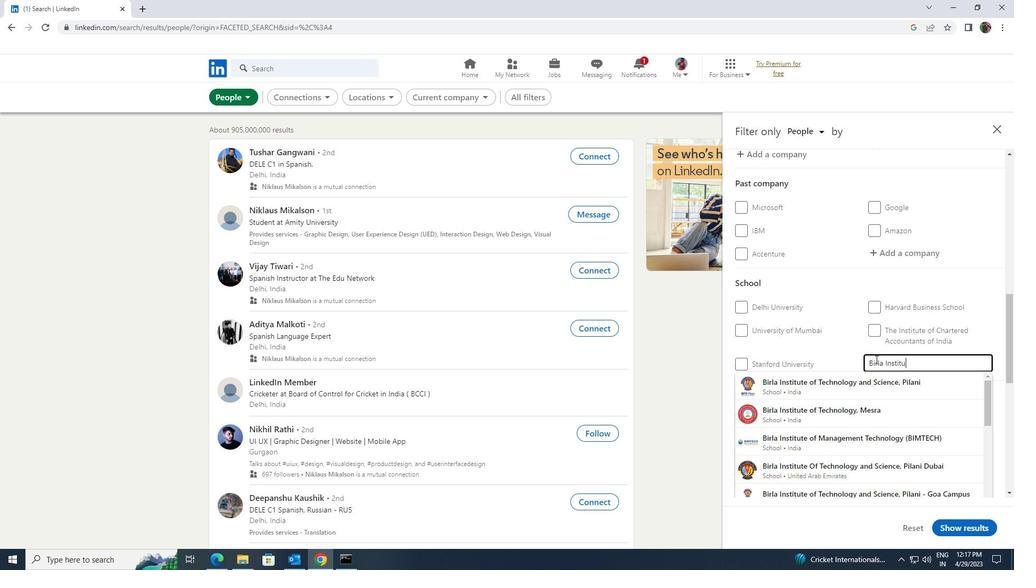 
Action: Mouse moved to (876, 359)
Screenshot: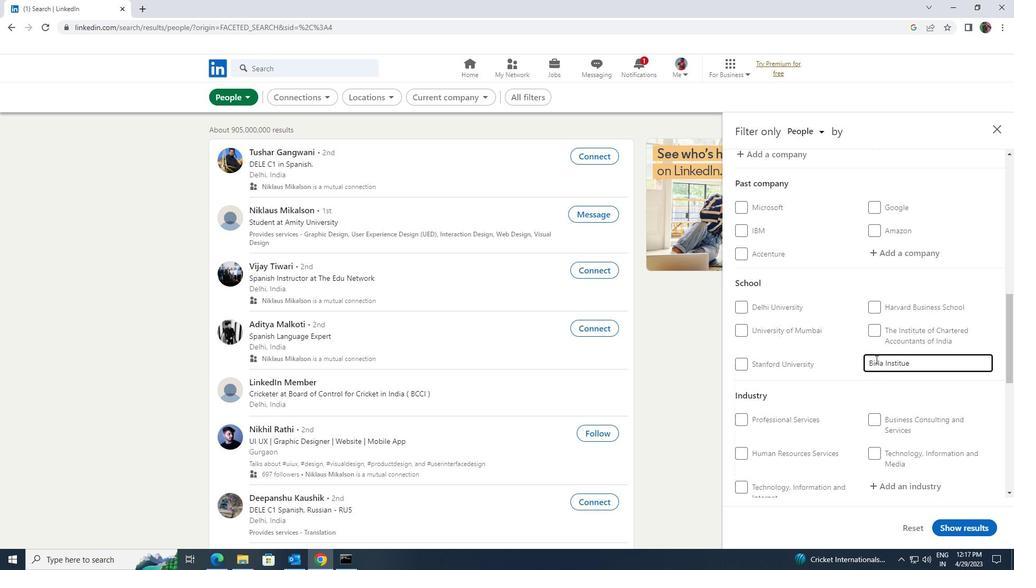 
Action: Key pressed <Key.backspace>
Screenshot: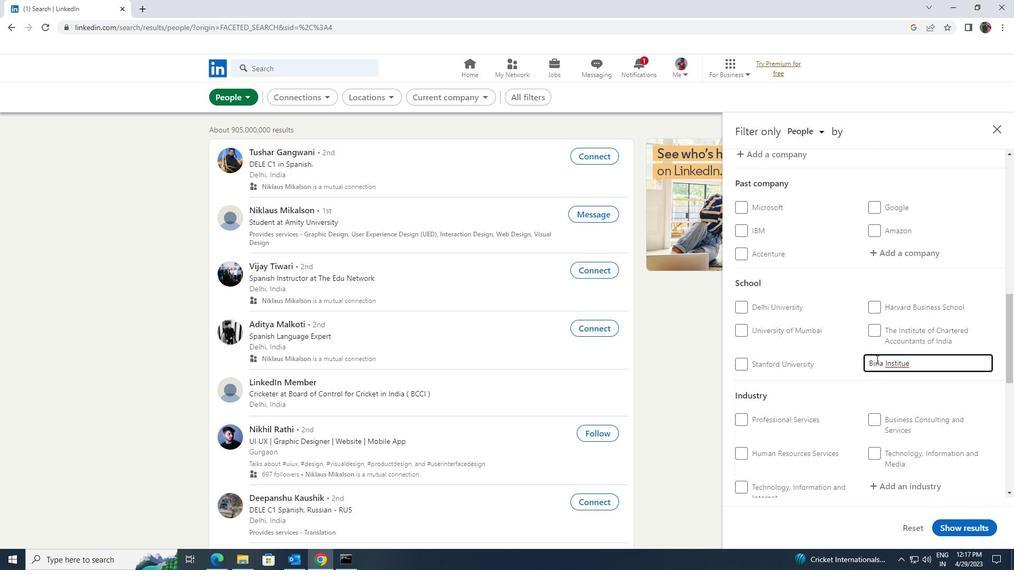 
Action: Mouse moved to (873, 384)
Screenshot: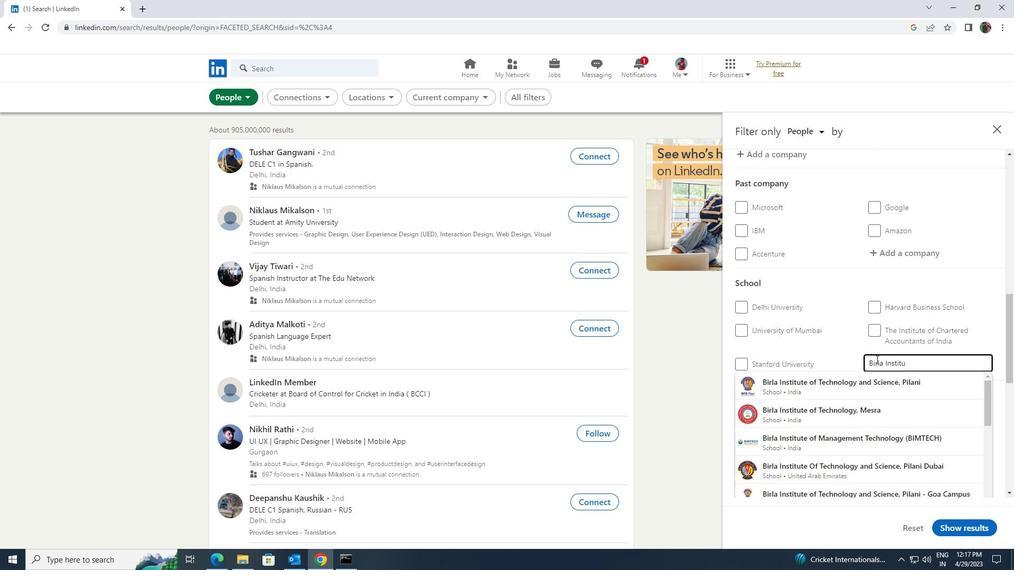 
Action: Mouse pressed left at (873, 384)
Screenshot: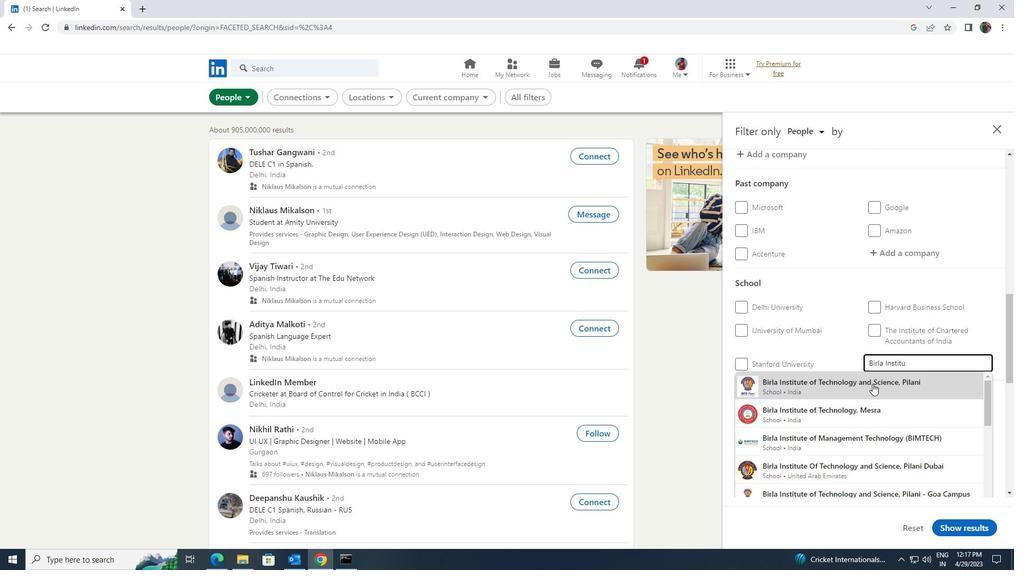 
Action: Mouse scrolled (873, 383) with delta (0, 0)
Screenshot: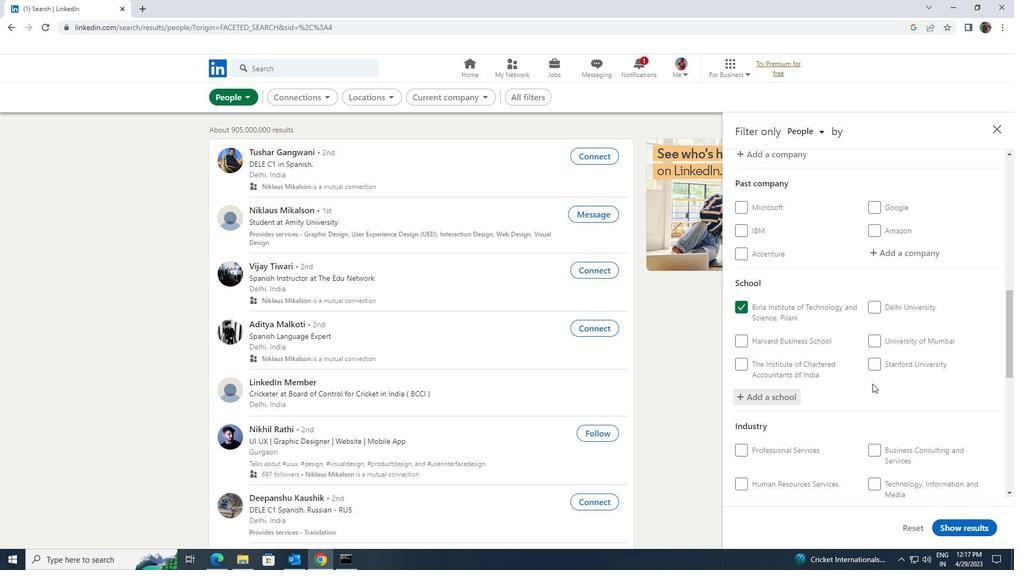 
Action: Mouse scrolled (873, 383) with delta (0, 0)
Screenshot: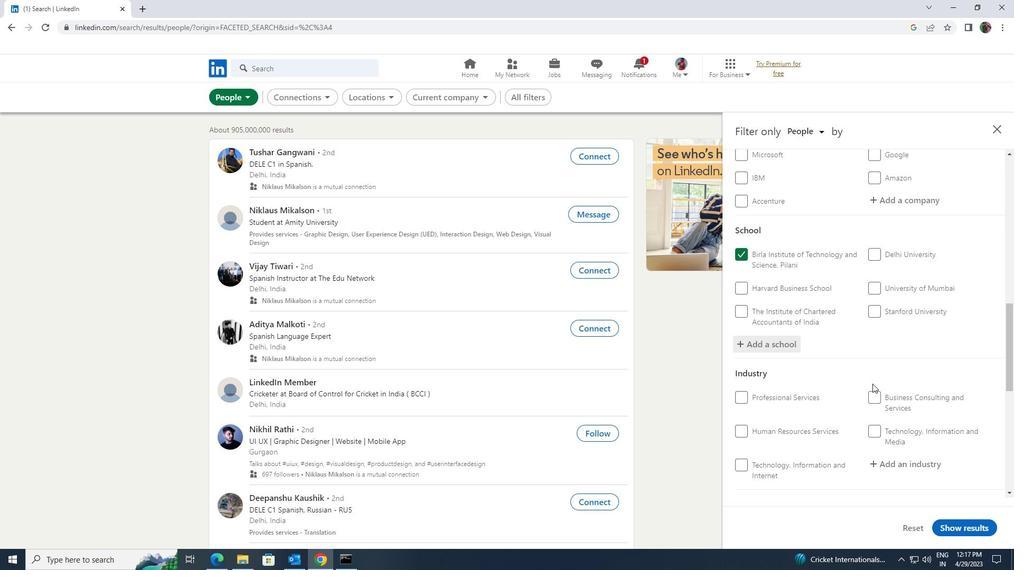 
Action: Mouse moved to (892, 405)
Screenshot: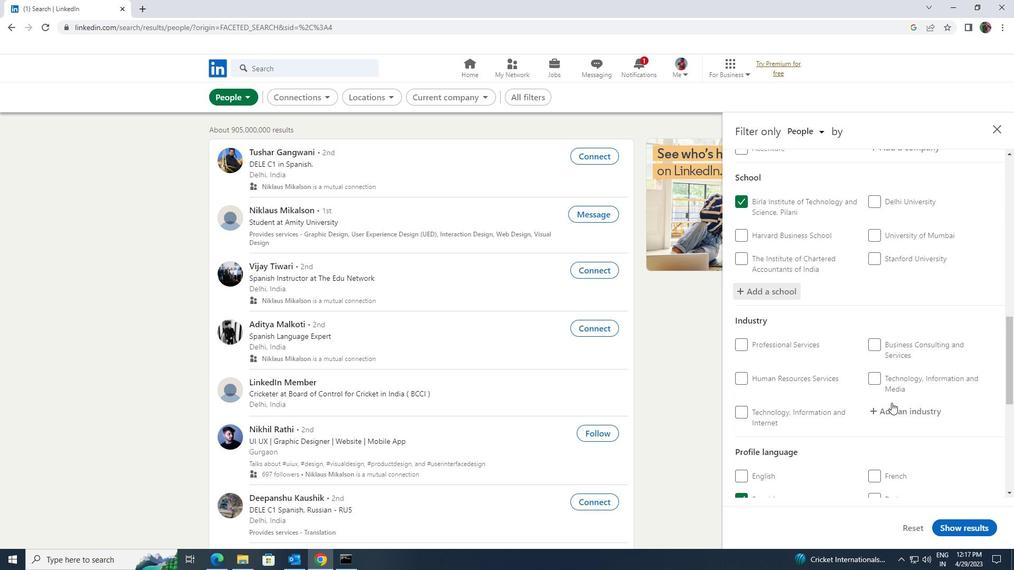 
Action: Mouse pressed left at (892, 405)
Screenshot: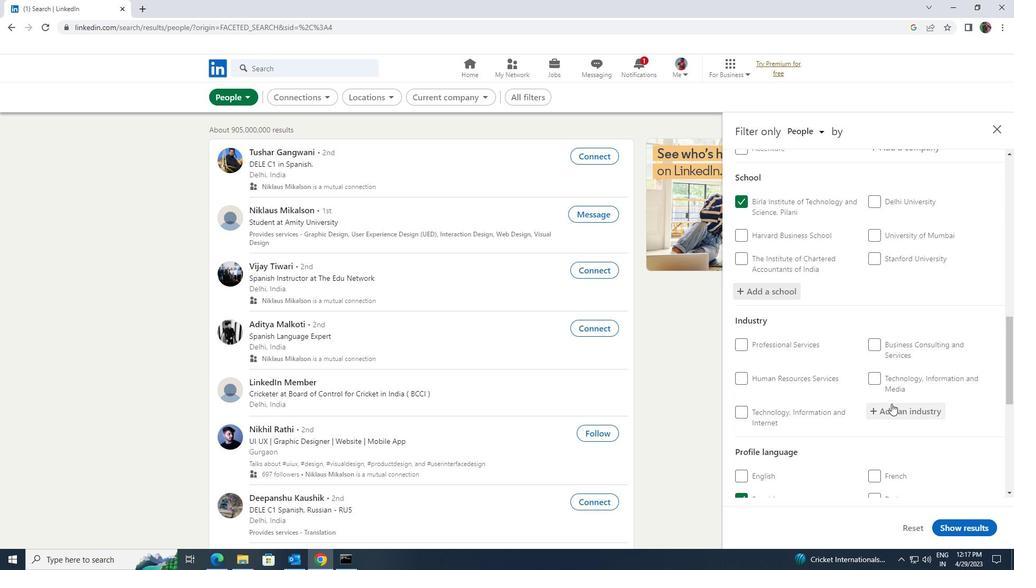 
Action: Key pressed <Key.shift>LAW<Key.space>
Screenshot: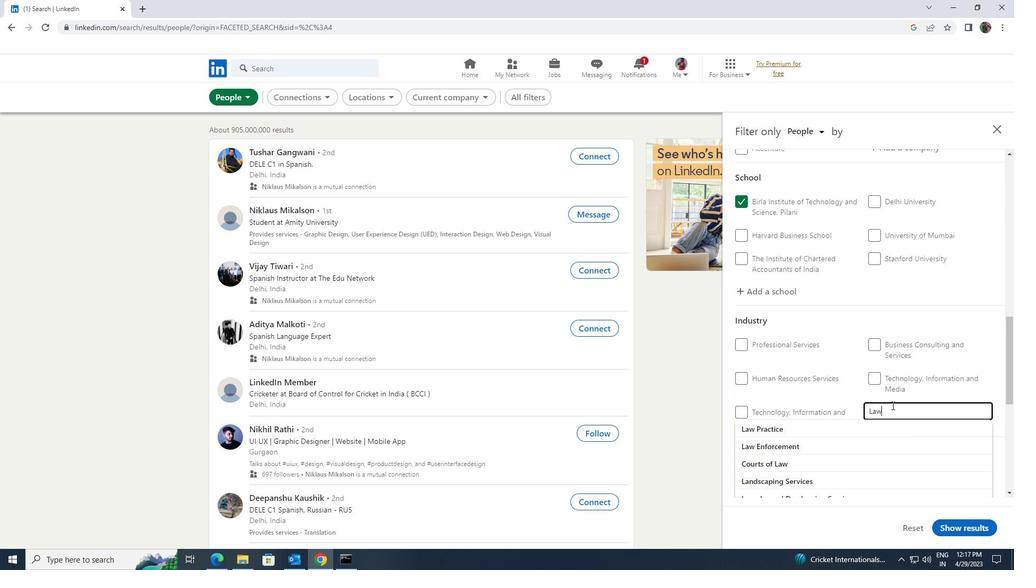 
Action: Mouse moved to (880, 430)
Screenshot: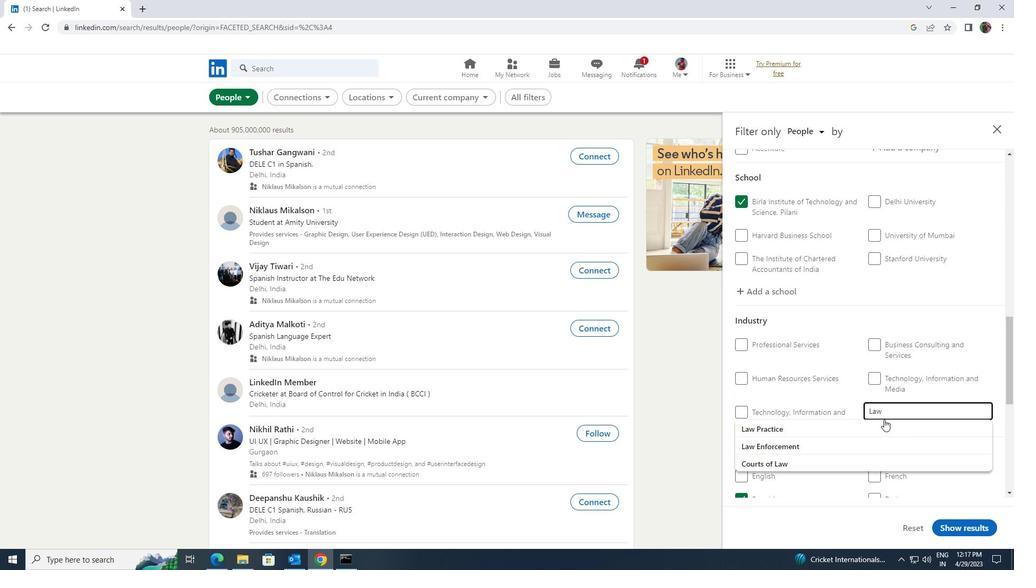 
Action: Mouse pressed left at (880, 430)
Screenshot: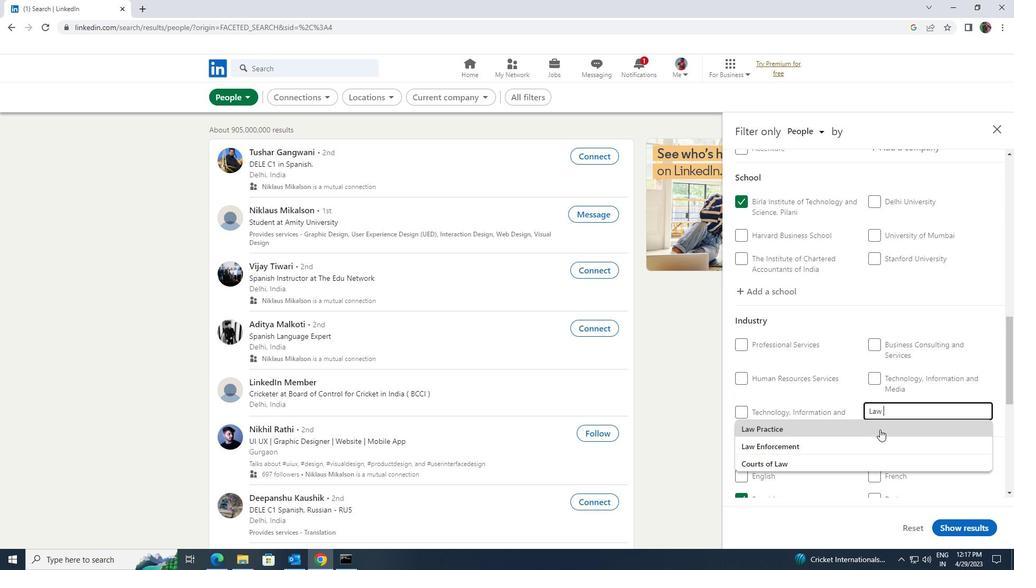 
Action: Mouse scrolled (880, 429) with delta (0, 0)
Screenshot: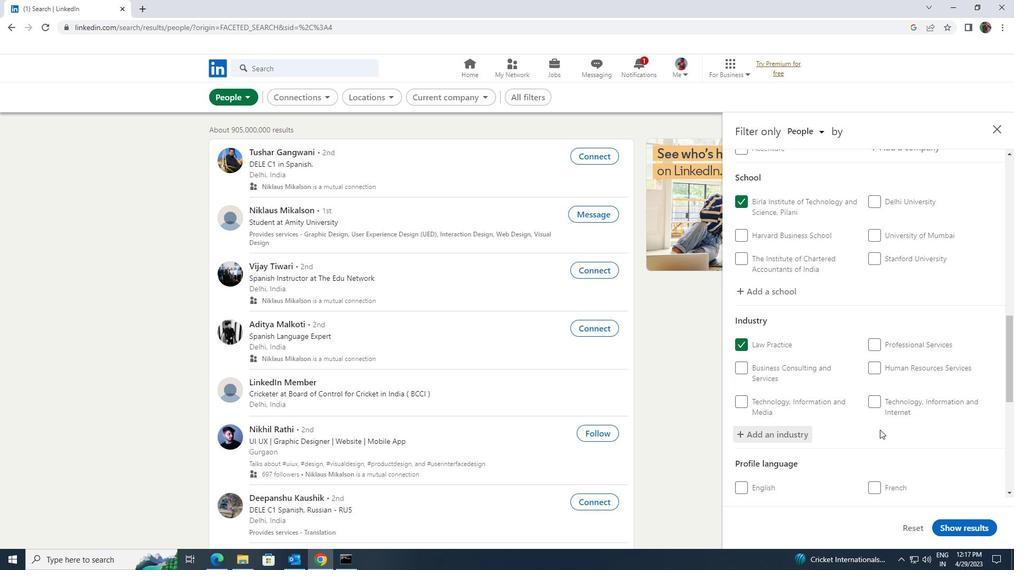 
Action: Mouse scrolled (880, 429) with delta (0, 0)
Screenshot: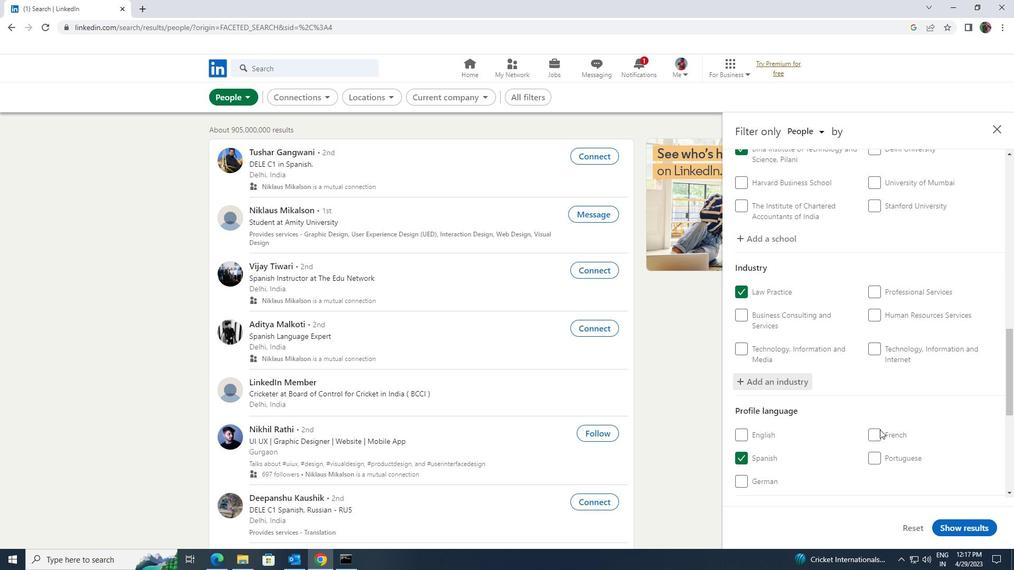 
Action: Mouse scrolled (880, 429) with delta (0, 0)
Screenshot: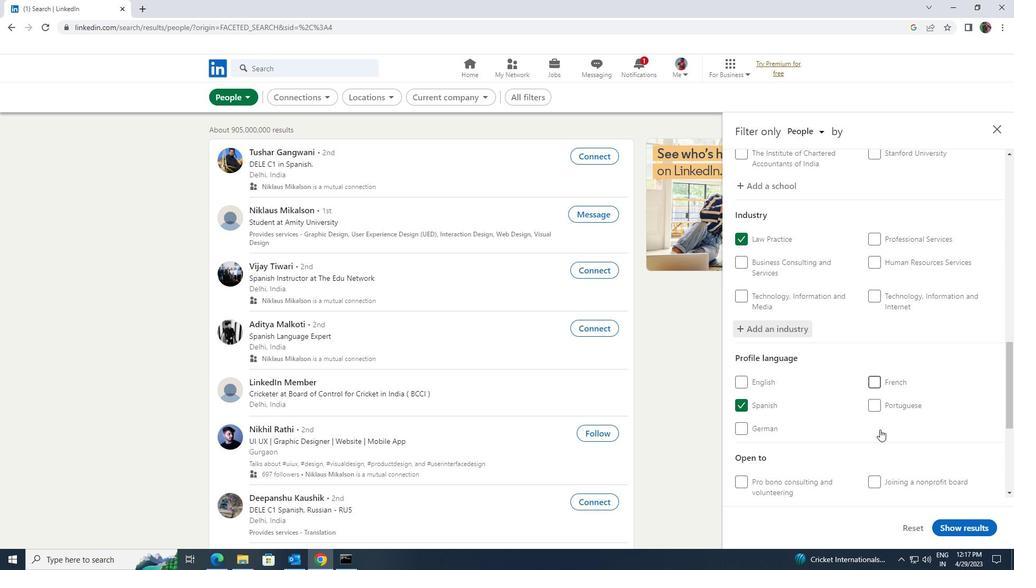 
Action: Mouse scrolled (880, 429) with delta (0, 0)
Screenshot: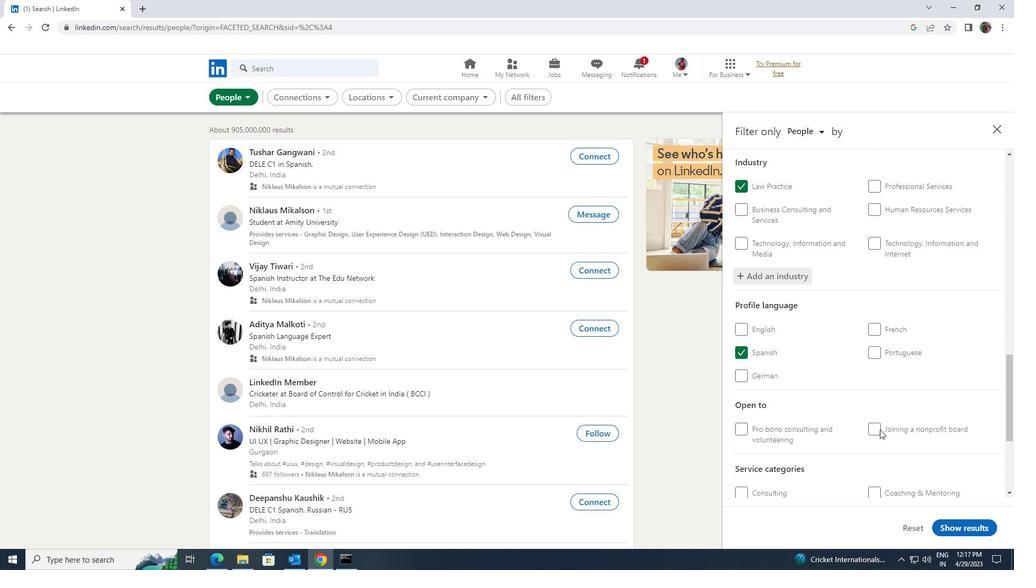 
Action: Mouse scrolled (880, 429) with delta (0, 0)
Screenshot: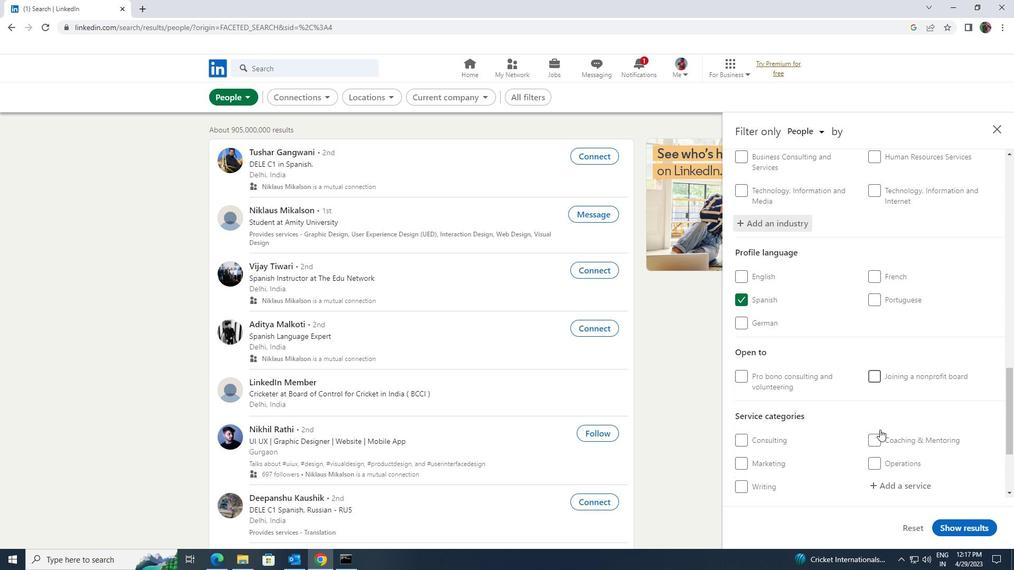 
Action: Mouse pressed left at (880, 430)
Screenshot: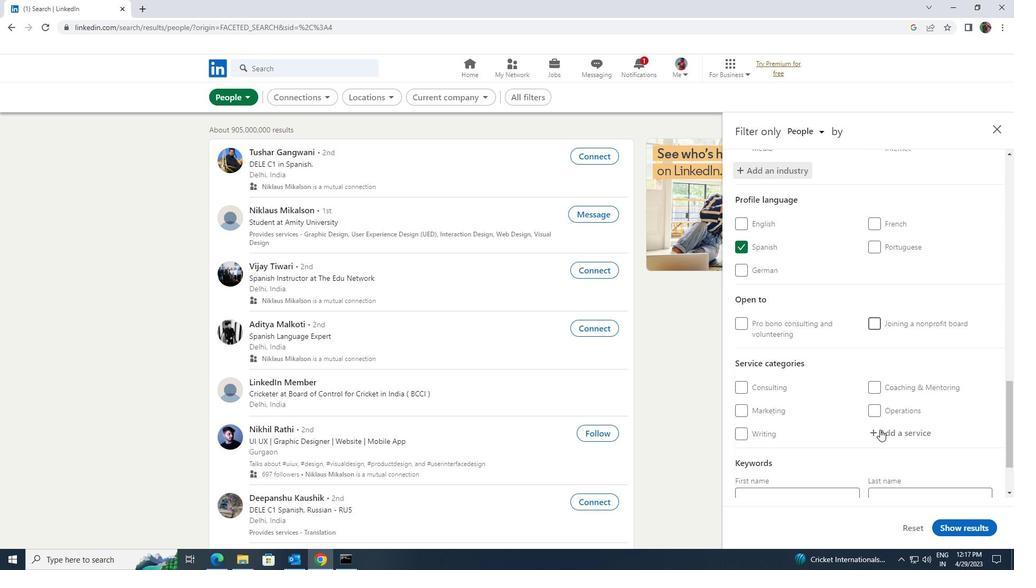 
Action: Key pressed <Key.shift>TRANS
Screenshot: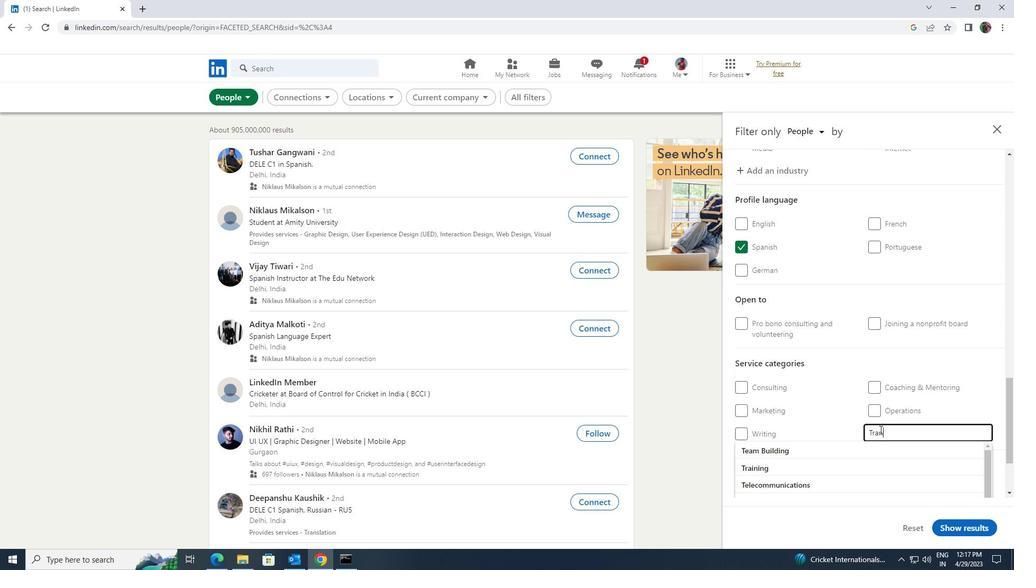 
Action: Mouse moved to (876, 445)
Screenshot: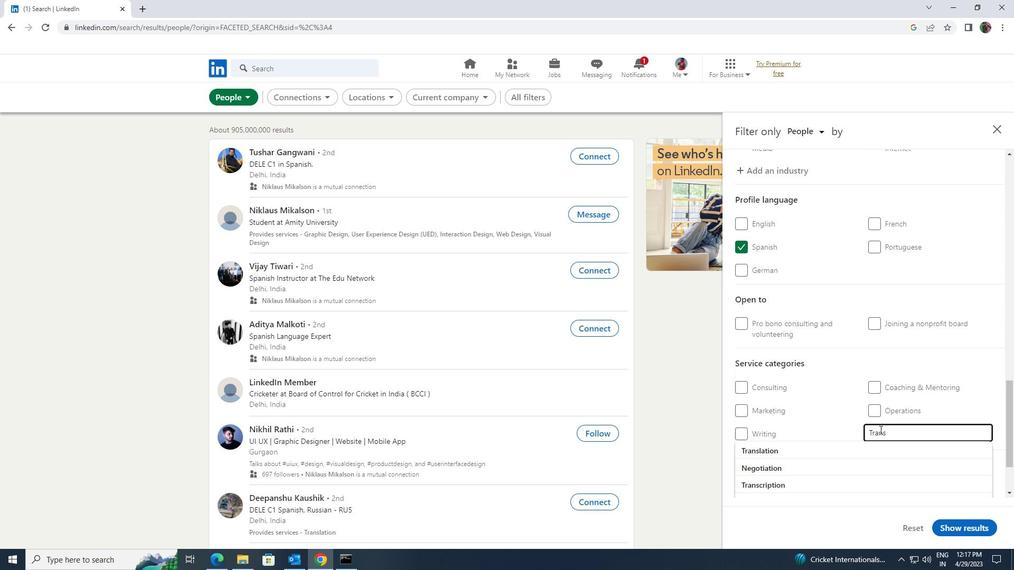 
Action: Mouse pressed left at (876, 445)
Screenshot: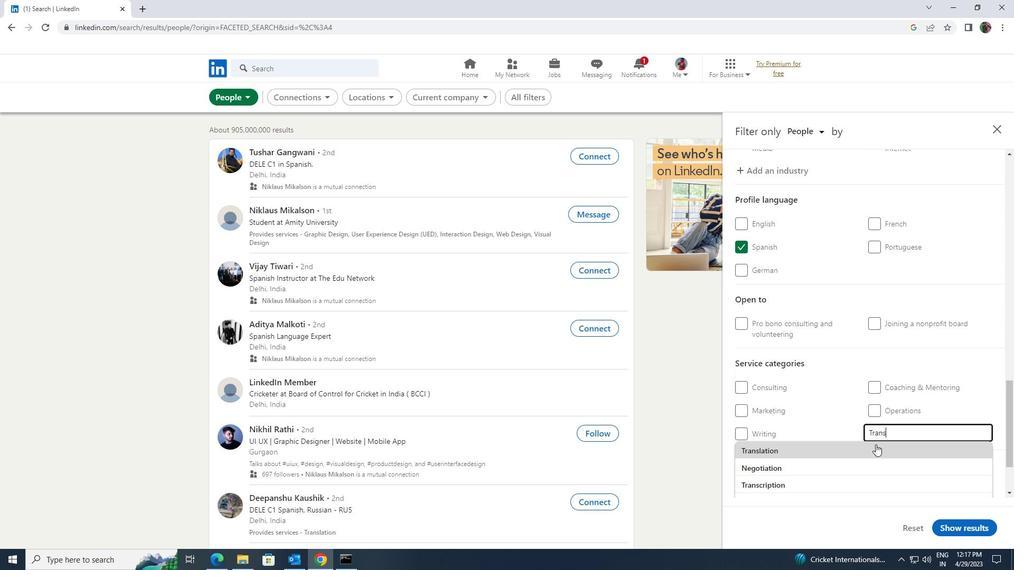 
Action: Mouse scrolled (876, 444) with delta (0, 0)
Screenshot: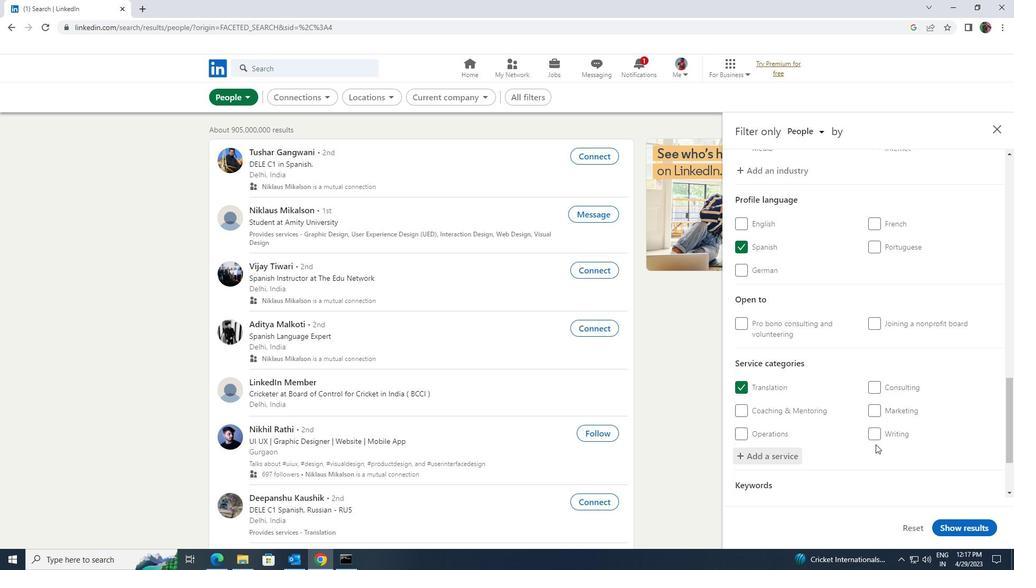 
Action: Mouse scrolled (876, 444) with delta (0, 0)
Screenshot: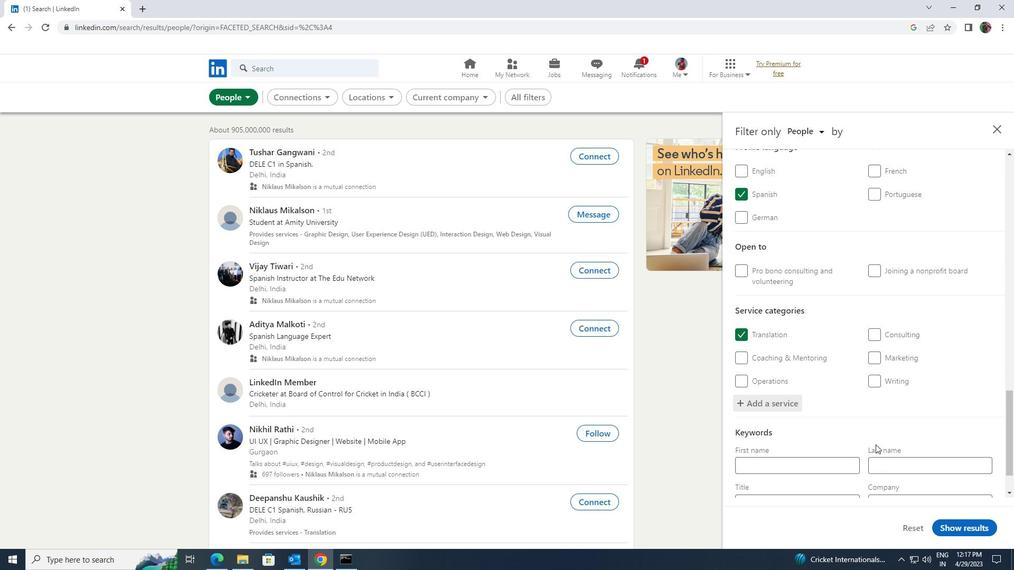 
Action: Mouse moved to (854, 450)
Screenshot: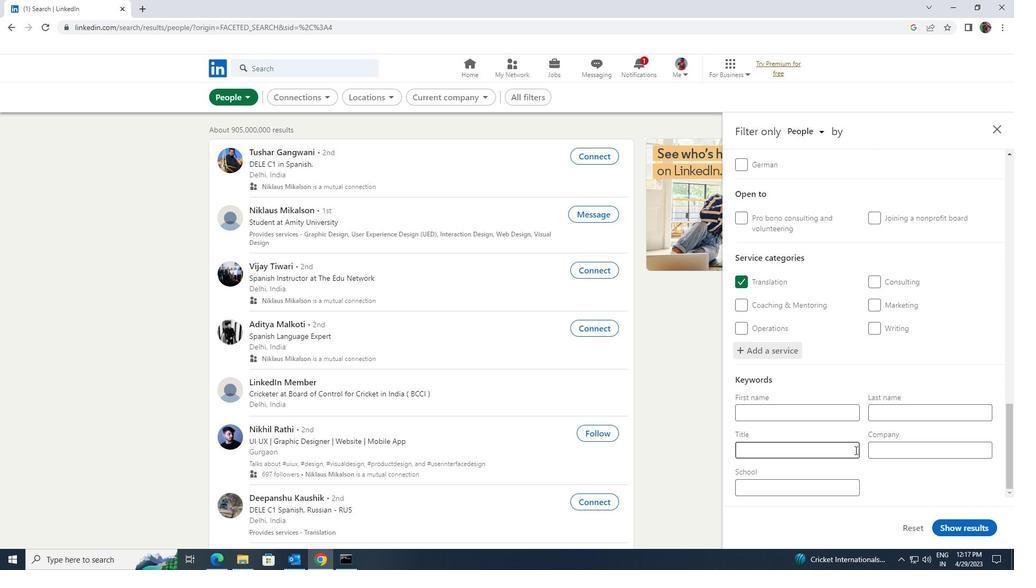 
Action: Mouse pressed left at (854, 450)
Screenshot: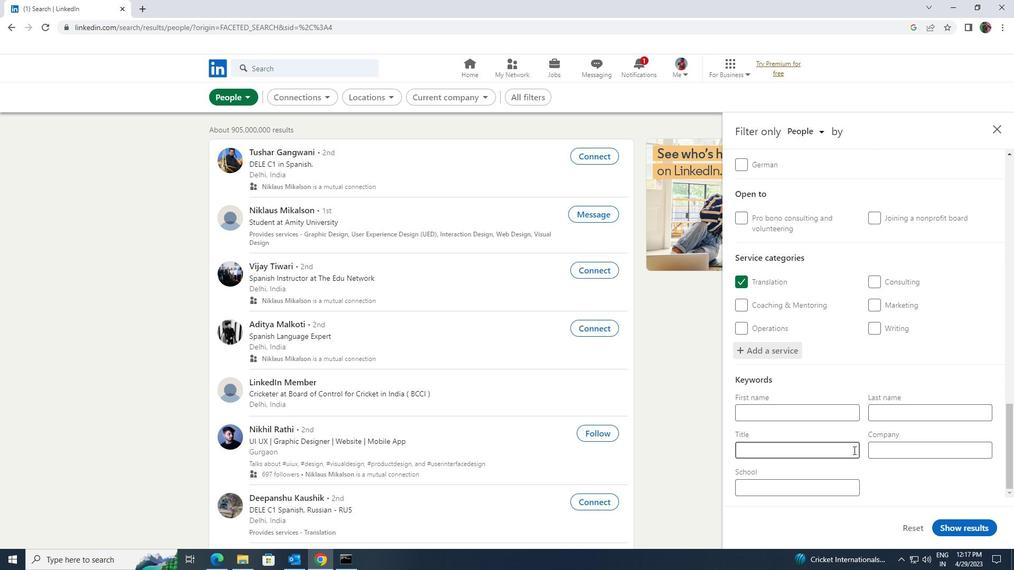 
Action: Key pressed <Key.shift>RECEPITIONST
Screenshot: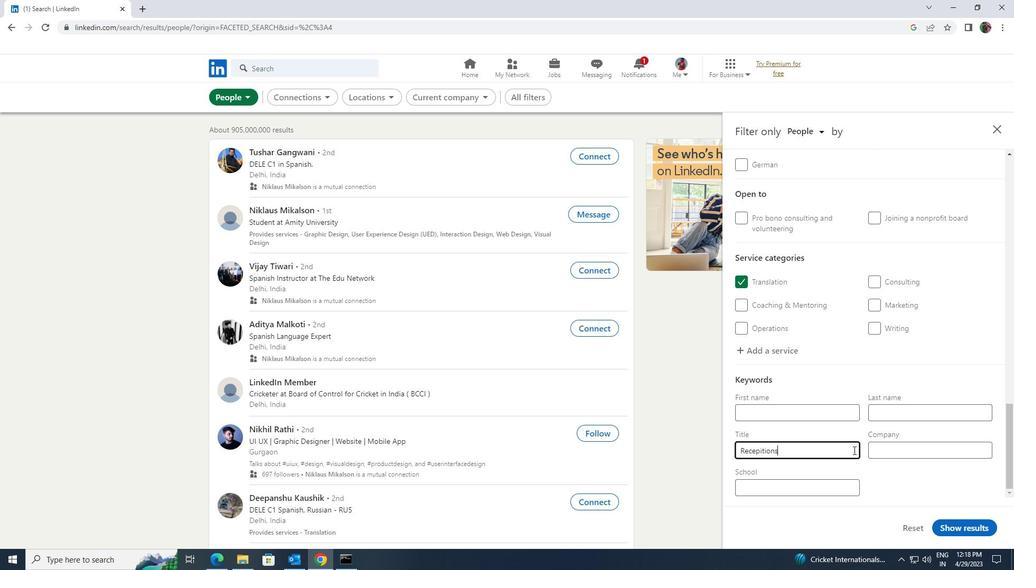 
Action: Mouse moved to (941, 525)
Screenshot: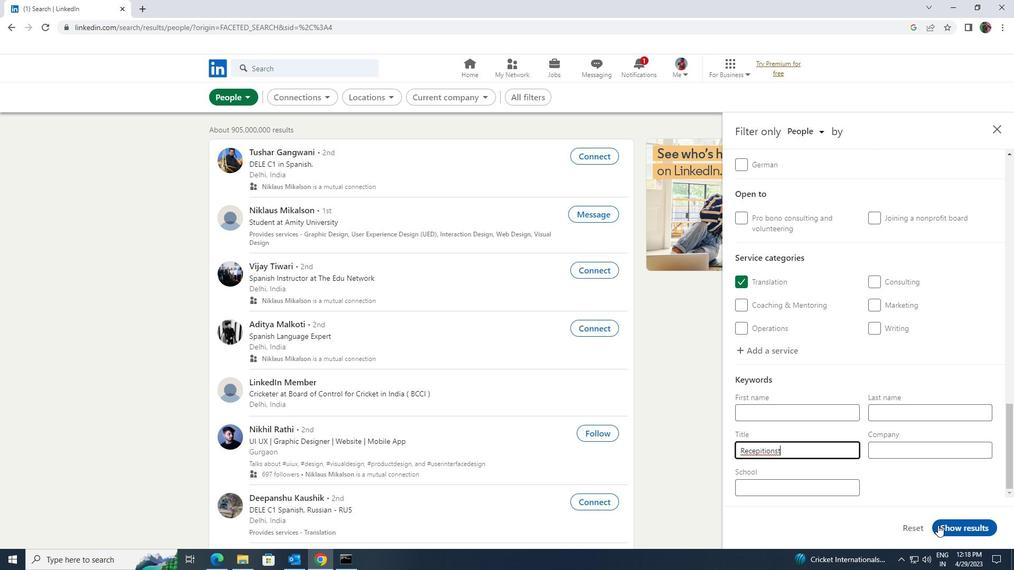 
Action: Mouse pressed left at (941, 525)
Screenshot: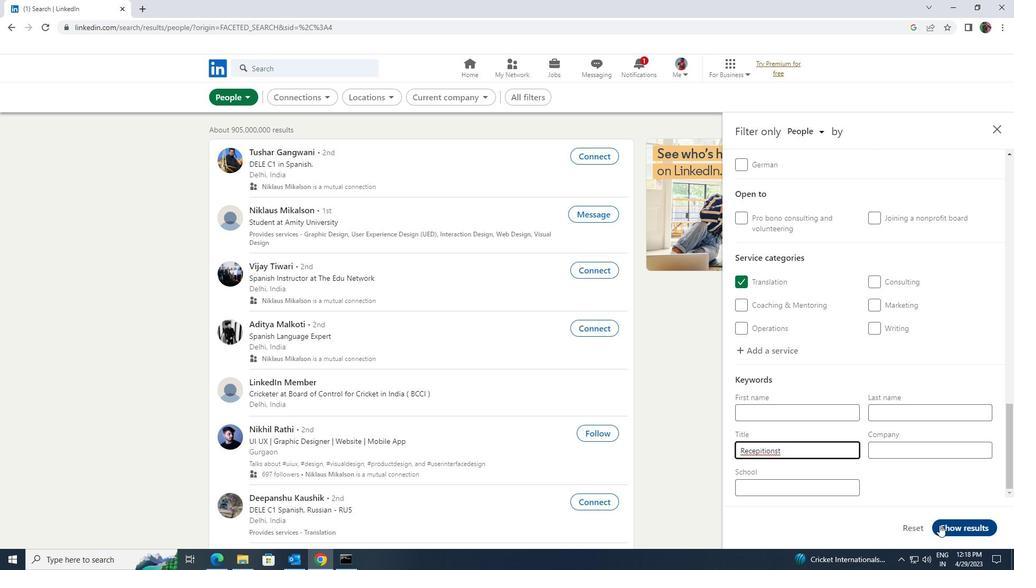 
